 Task: Add an event with the title Quarterly Business Review and Analysis, date '2024/04/21', time 9:40 AM to 11:40 AMand add a description: The team will assess the project's adherence to established processes and methodologies. They will evaluate whether project activities, such as requirements gathering, design, development, testing, and deployment, are following defined procedures and best practices.Select event color  Basil . Add location for the event as: Marrakech, Morocco, logged in from the account softage.4@softage.netand send the event invitation to softage.7@softage.net and softage.8@softage.net. Set a reminder for the event Every weekday(Monday to Friday)
Action: Mouse moved to (68, 87)
Screenshot: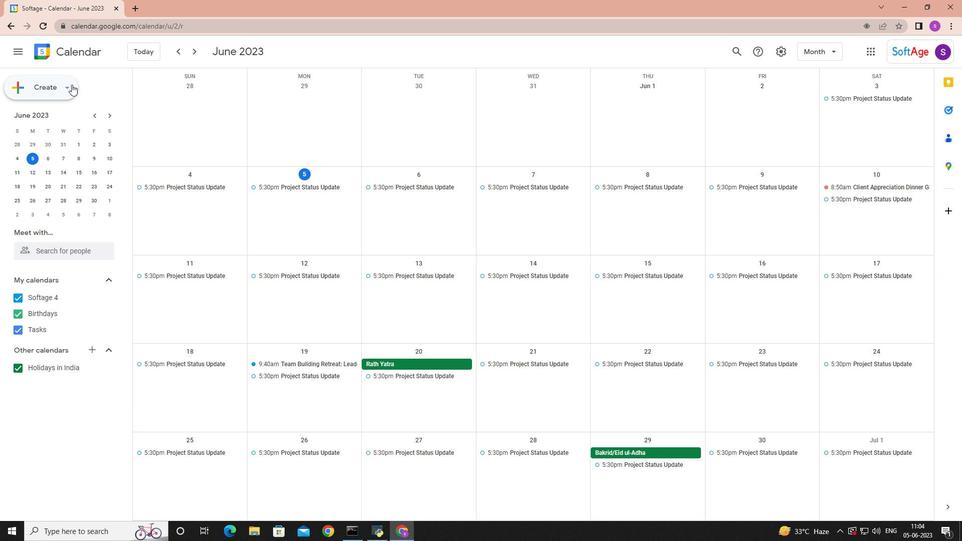 
Action: Mouse pressed left at (68, 87)
Screenshot: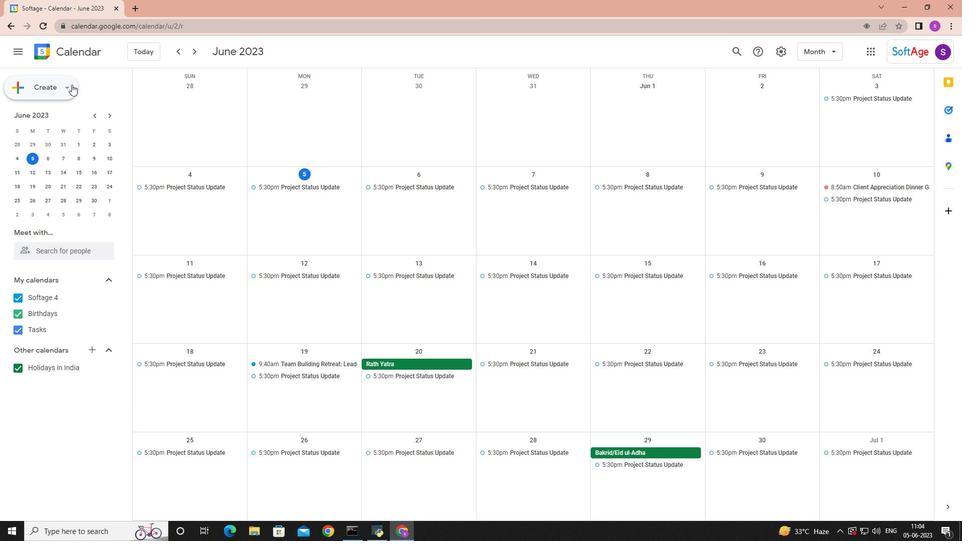 
Action: Mouse moved to (65, 111)
Screenshot: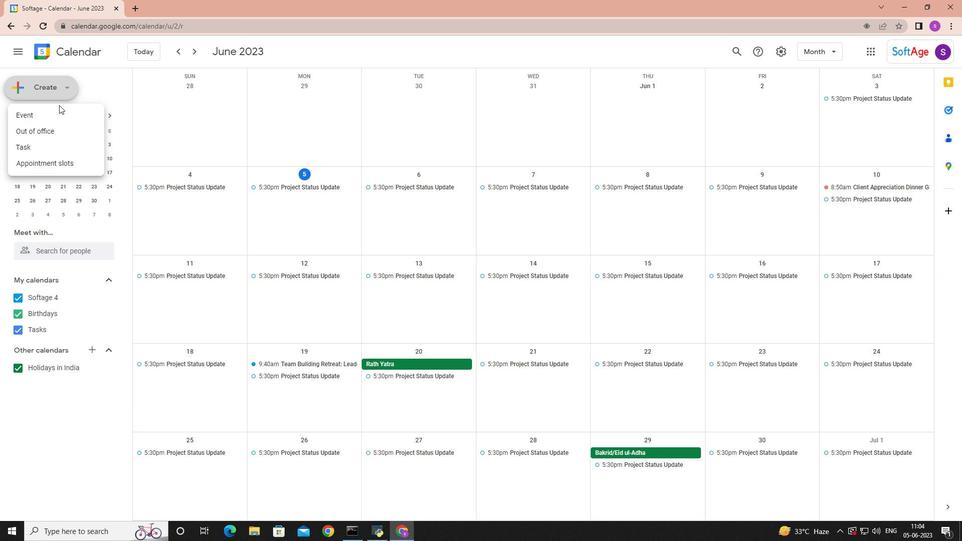 
Action: Mouse pressed left at (65, 111)
Screenshot: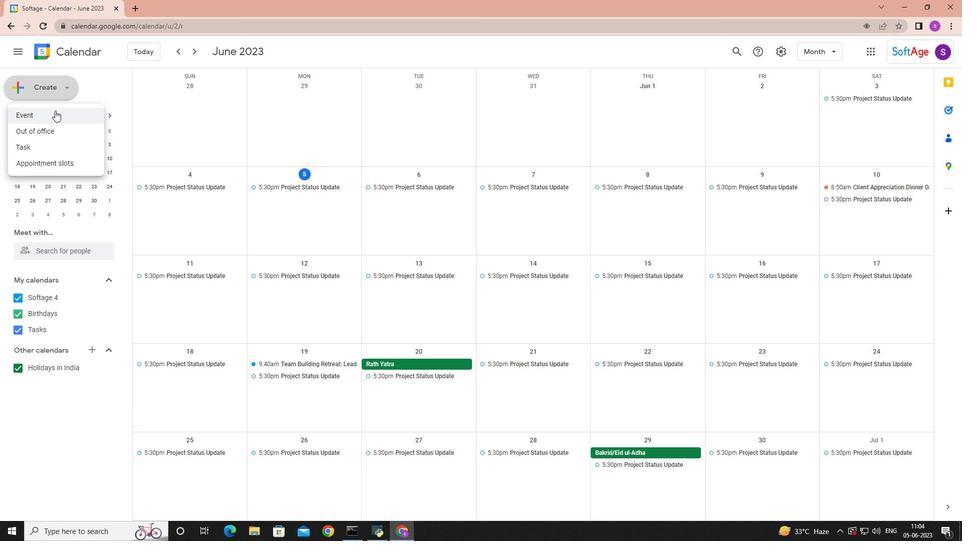 
Action: Mouse moved to (156, 395)
Screenshot: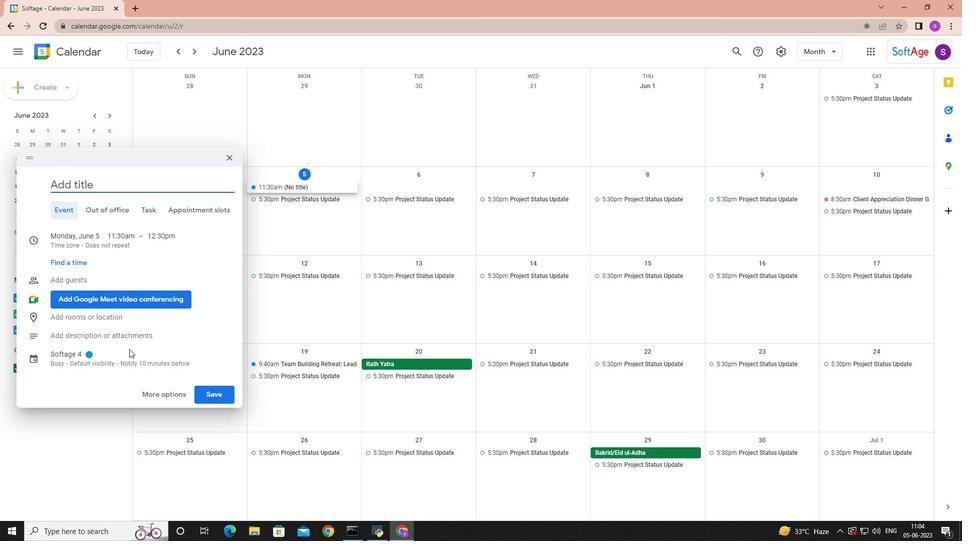 
Action: Mouse pressed left at (156, 395)
Screenshot: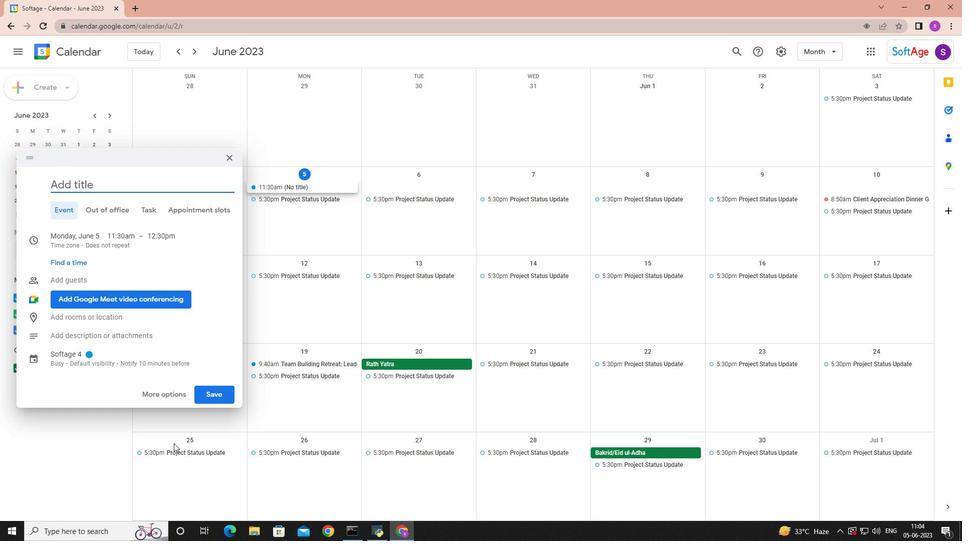 
Action: Mouse moved to (156, 395)
Screenshot: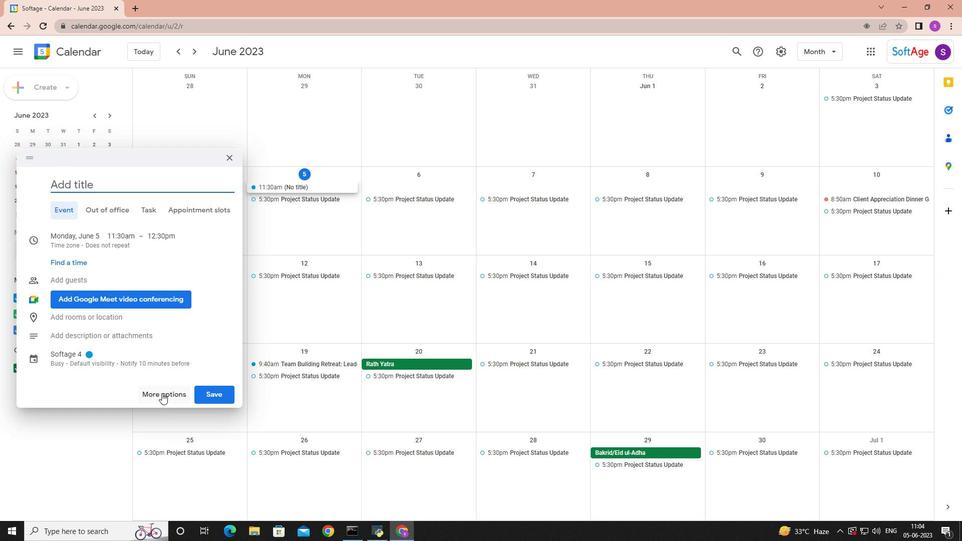 
Action: Key pressed <Key.shift>Quarterly<Key.space><Key.shift>Business<Key.space><Key.shift>Review<Key.space>anf<Key.backspace>d<Key.space><Key.shift>analysis<Key.space>
Screenshot: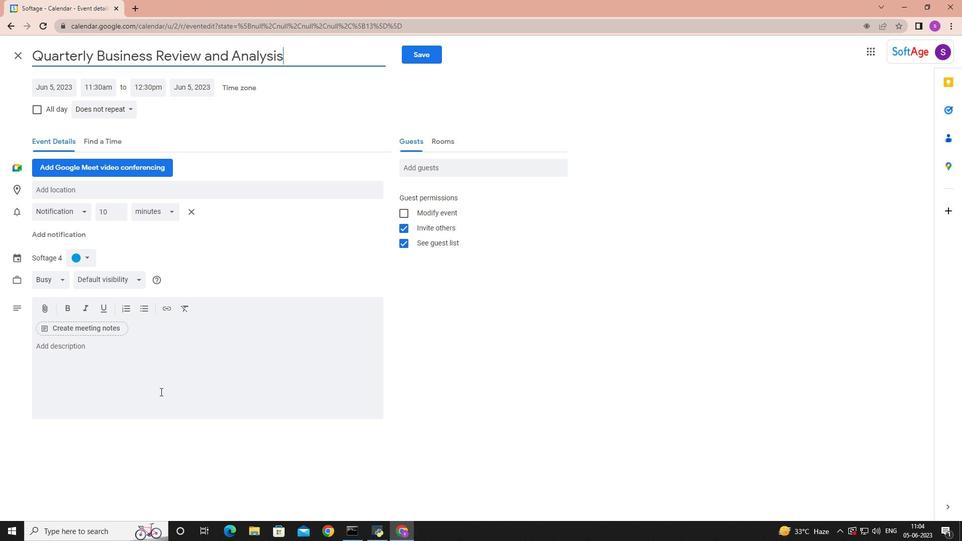
Action: Mouse moved to (59, 84)
Screenshot: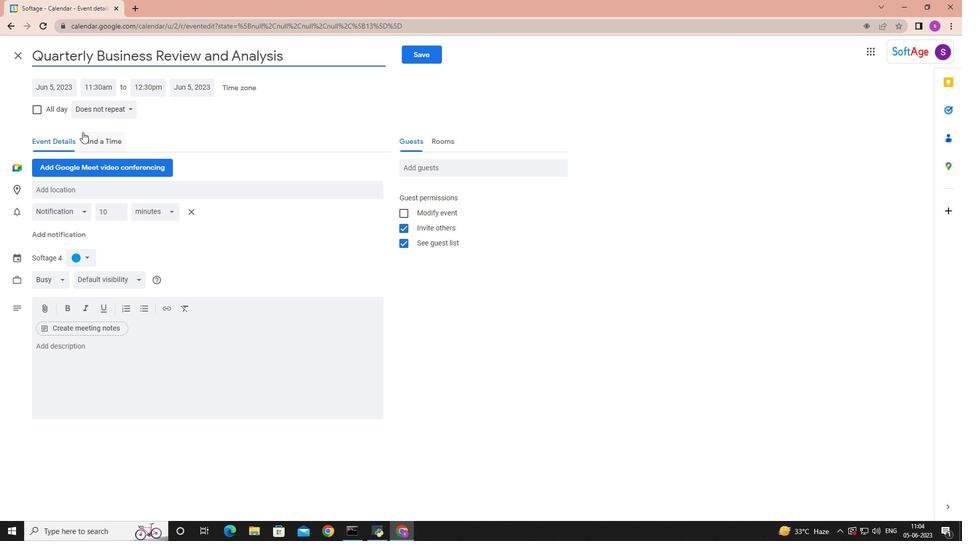 
Action: Mouse pressed left at (59, 84)
Screenshot: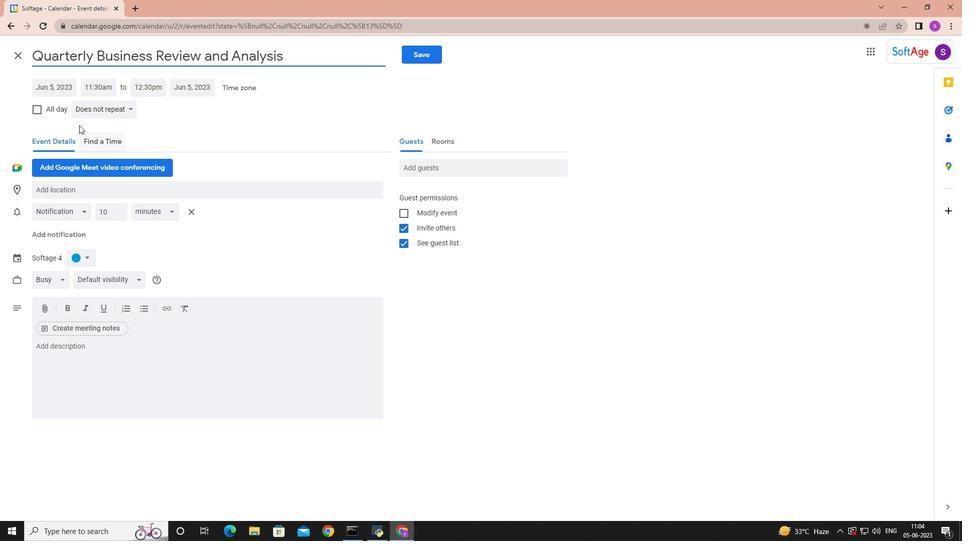 
Action: Mouse moved to (157, 106)
Screenshot: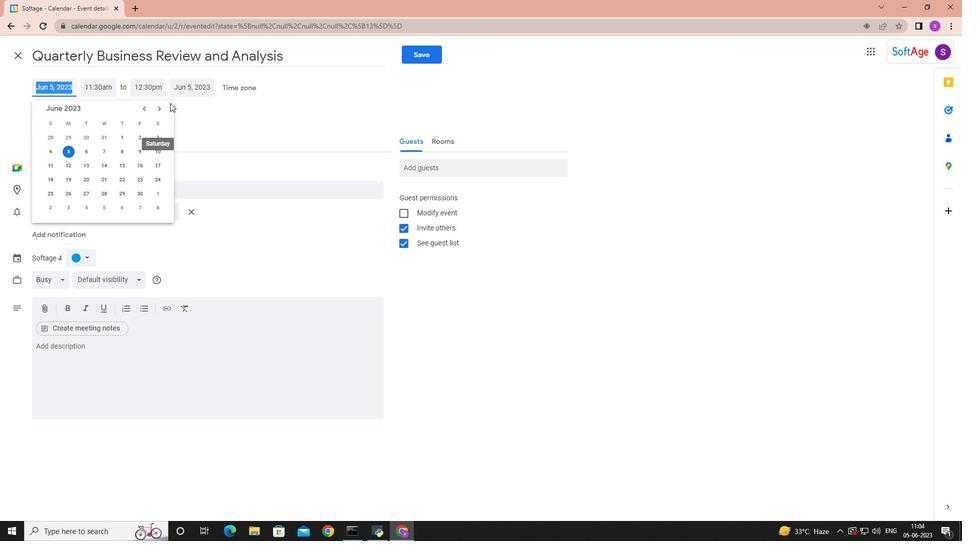 
Action: Mouse pressed left at (157, 106)
Screenshot: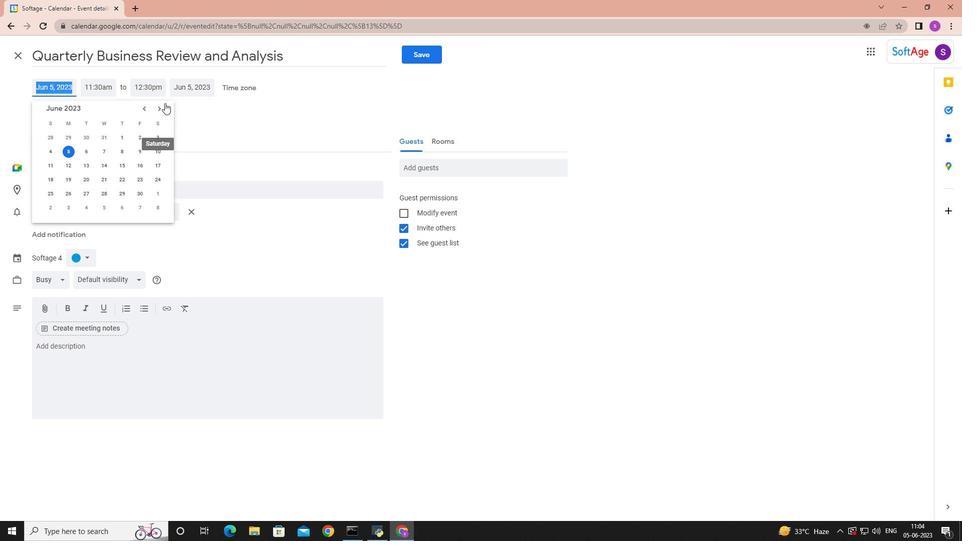 
Action: Mouse moved to (158, 107)
Screenshot: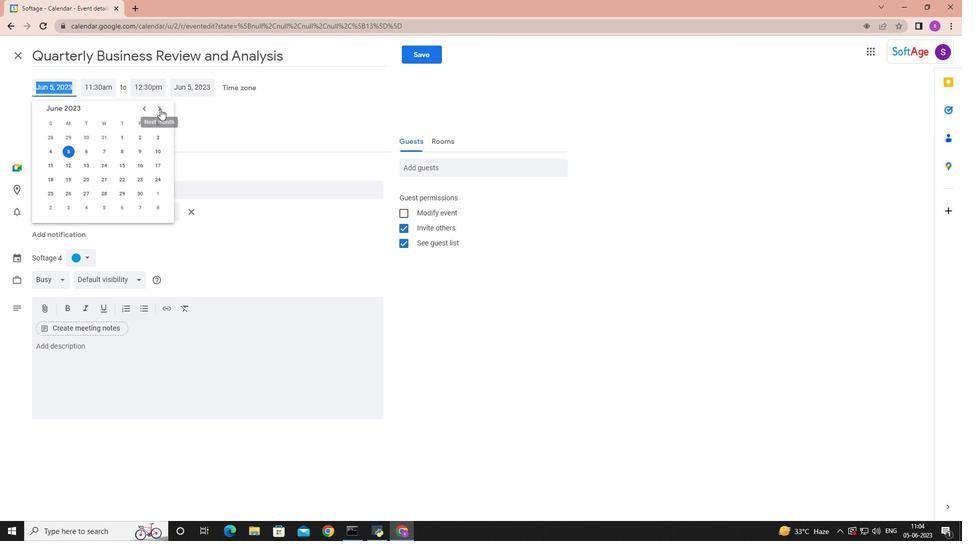 
Action: Mouse pressed left at (158, 107)
Screenshot: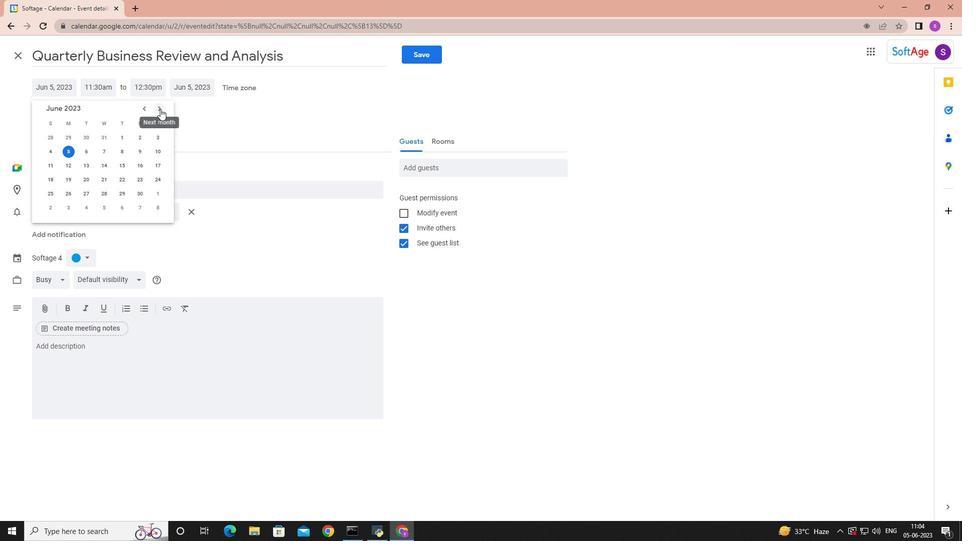 
Action: Mouse moved to (159, 107)
Screenshot: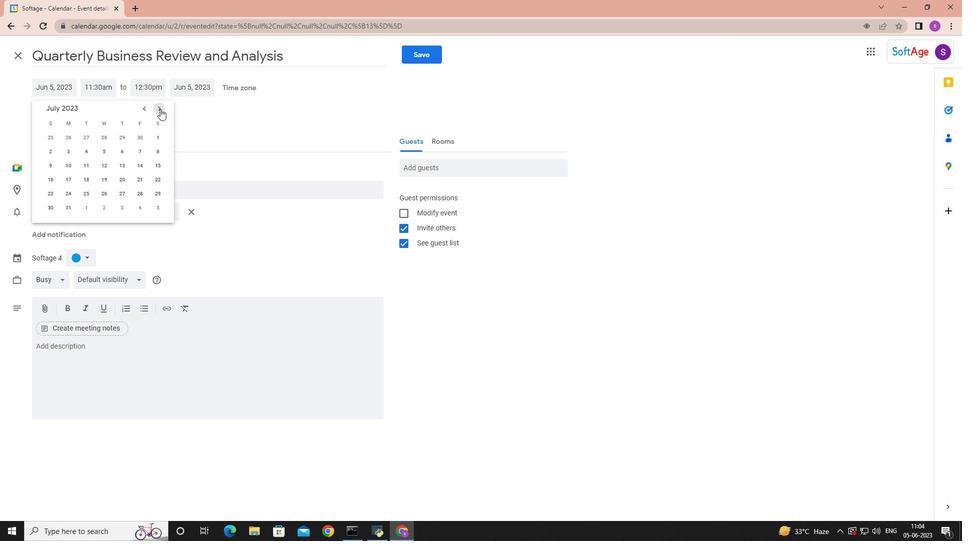 
Action: Mouse pressed left at (159, 107)
Screenshot: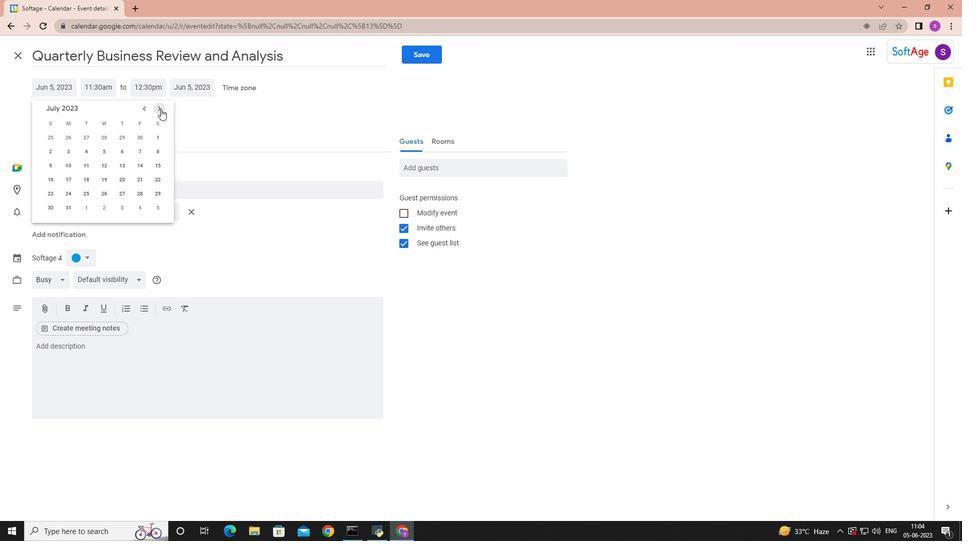 
Action: Mouse pressed left at (159, 107)
Screenshot: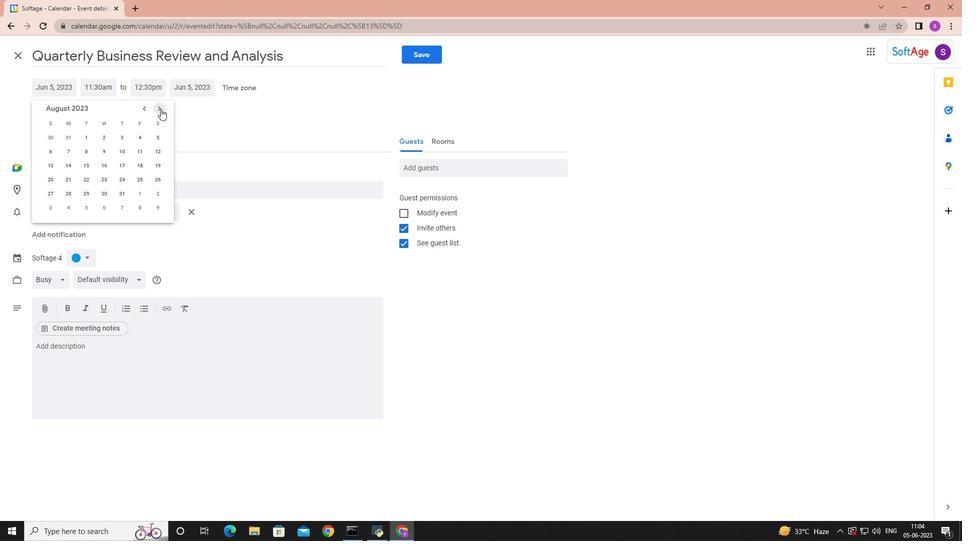 
Action: Mouse pressed left at (159, 107)
Screenshot: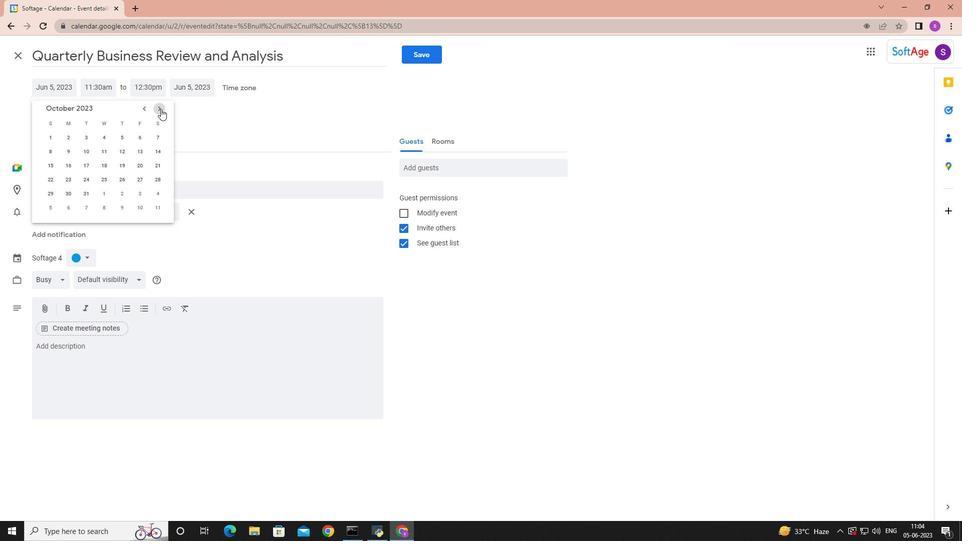 
Action: Mouse pressed left at (159, 107)
Screenshot: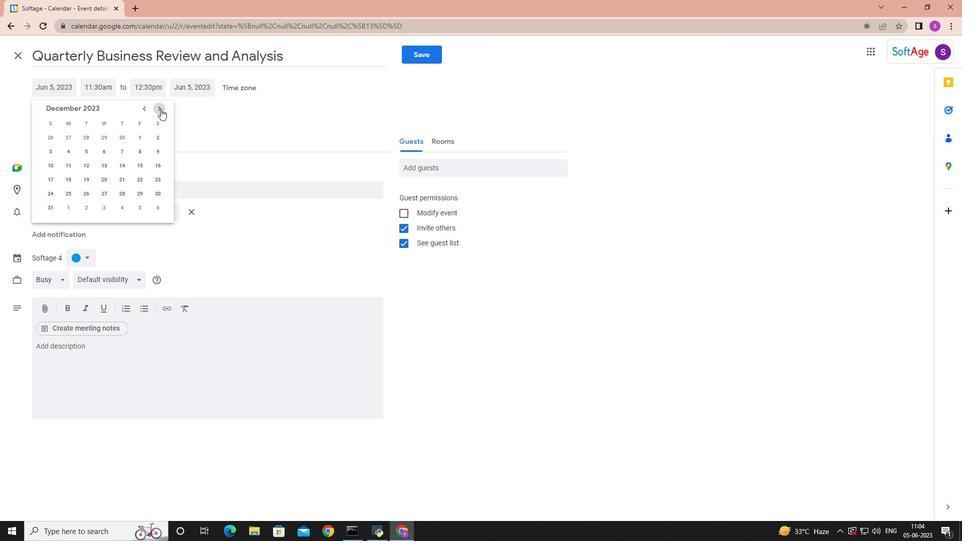 
Action: Mouse pressed left at (159, 107)
Screenshot: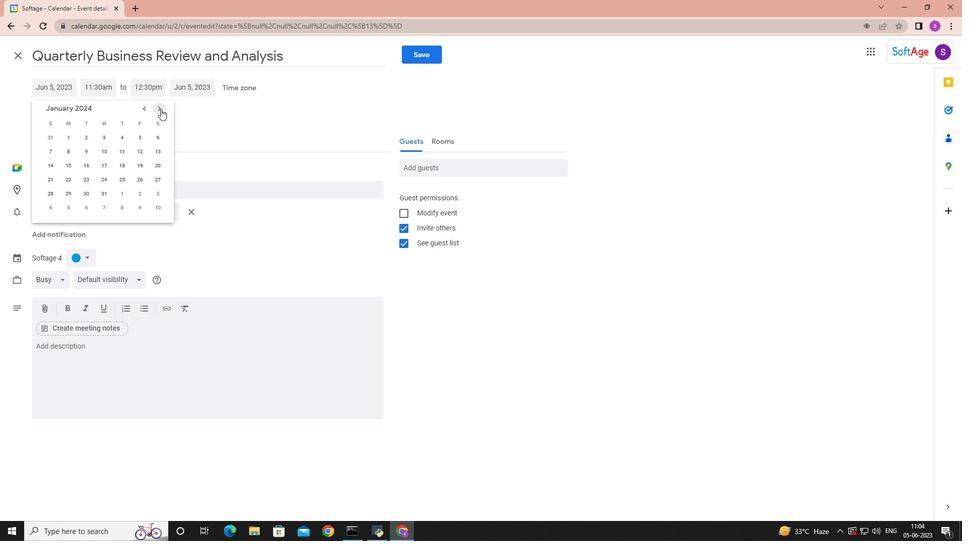 
Action: Mouse pressed left at (159, 107)
Screenshot: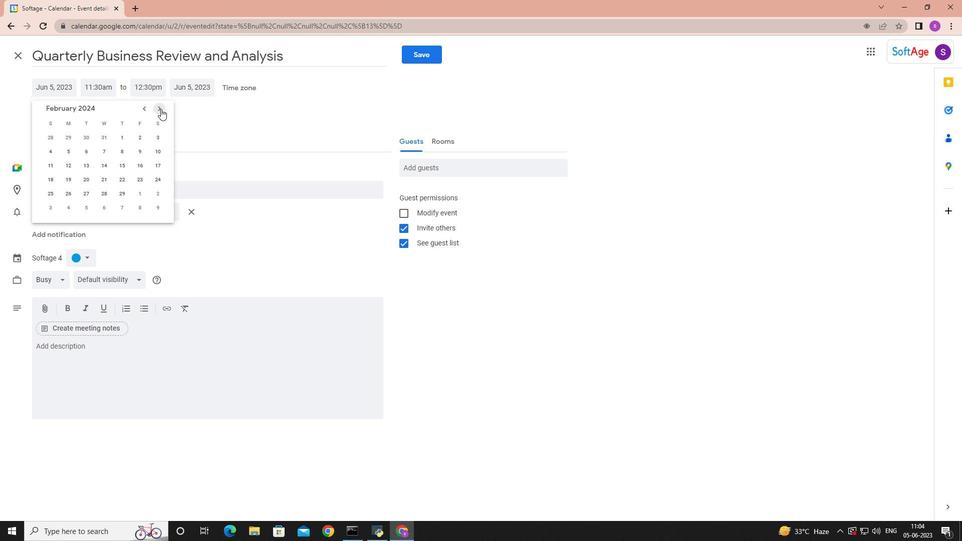
Action: Mouse pressed left at (159, 107)
Screenshot: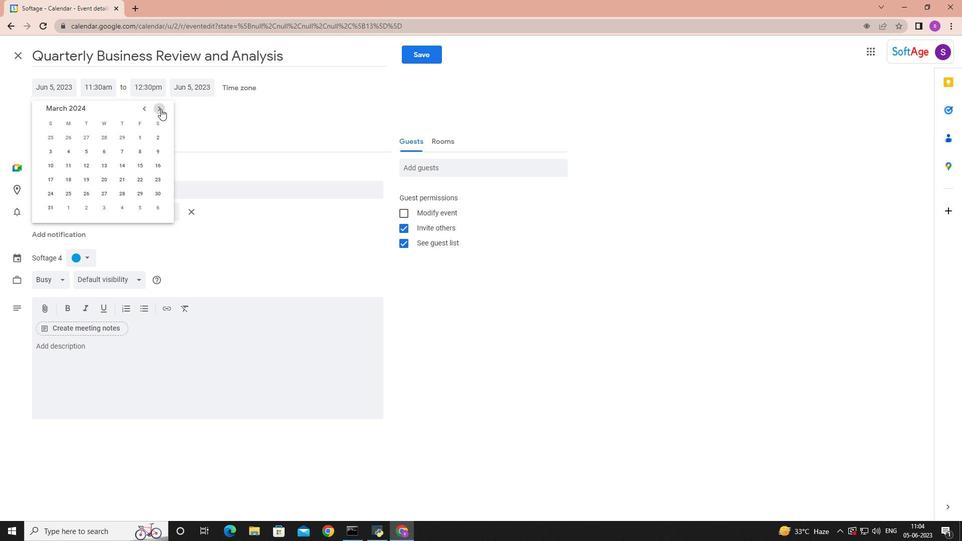 
Action: Mouse pressed left at (159, 107)
Screenshot: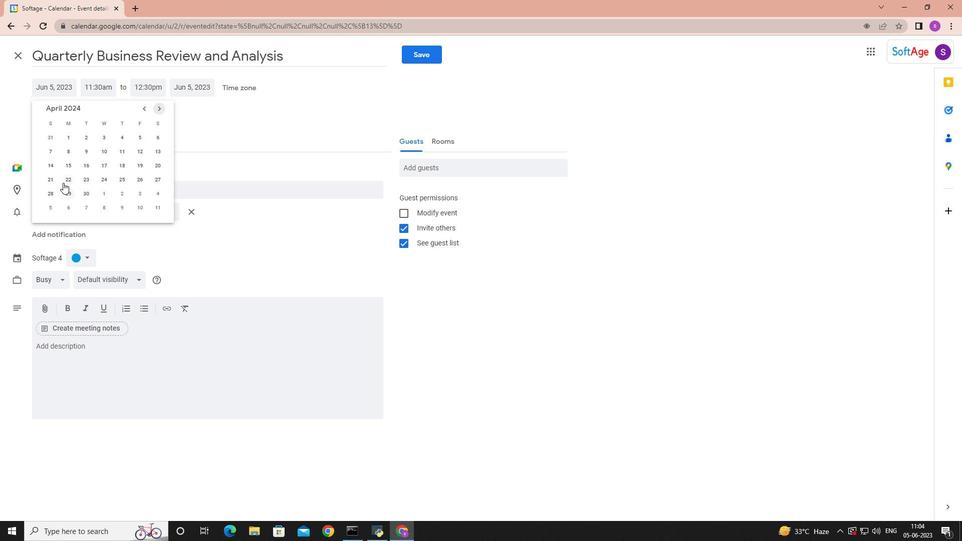 
Action: Mouse moved to (50, 180)
Screenshot: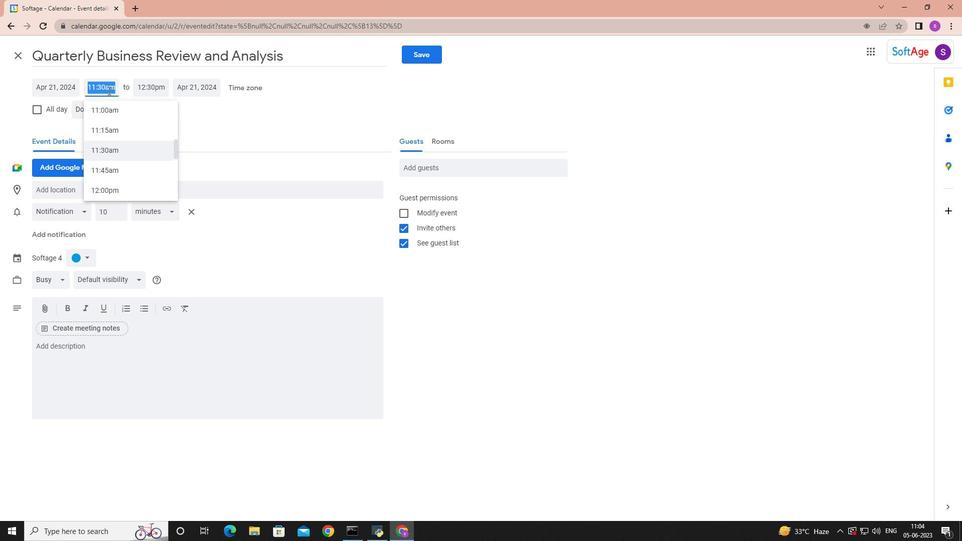 
Action: Mouse pressed left at (50, 180)
Screenshot: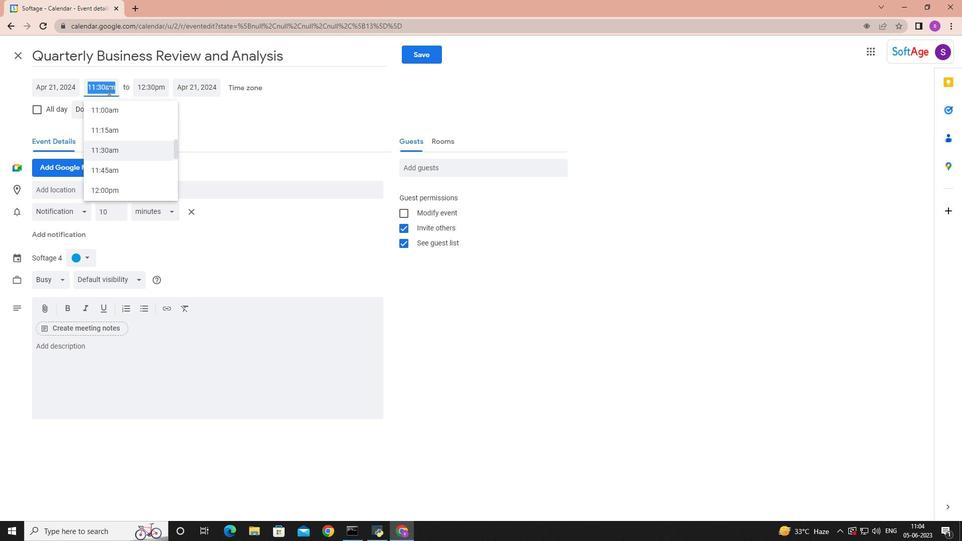 
Action: Mouse moved to (106, 86)
Screenshot: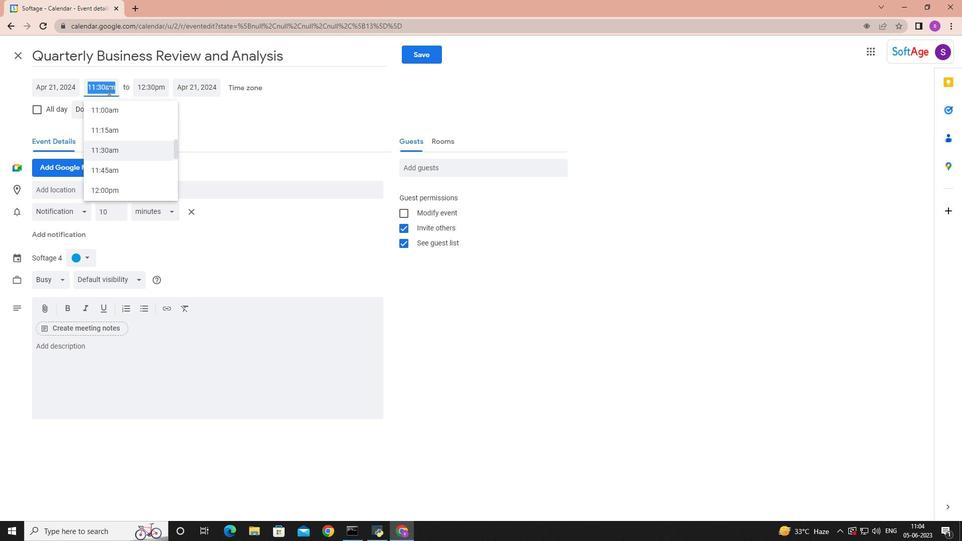 
Action: Mouse pressed left at (106, 86)
Screenshot: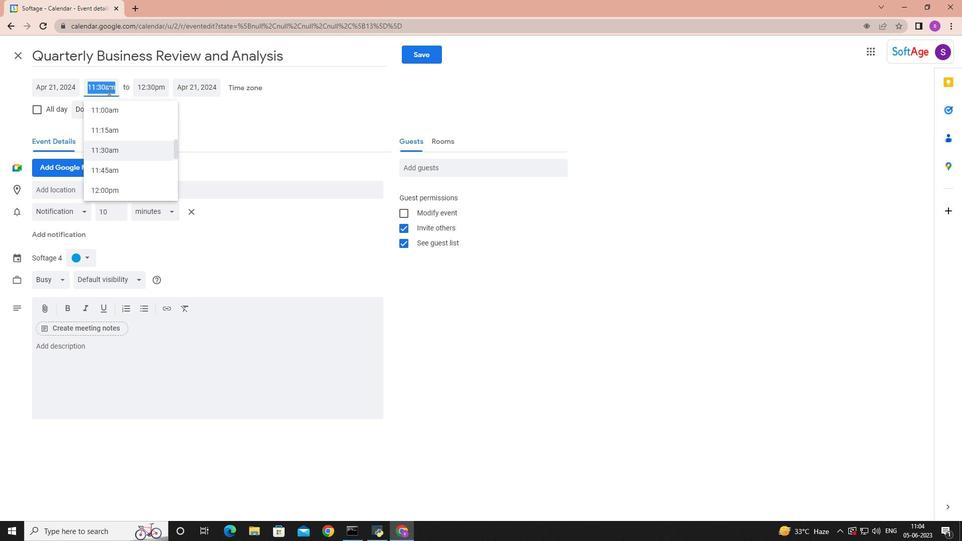 
Action: Mouse moved to (112, 116)
Screenshot: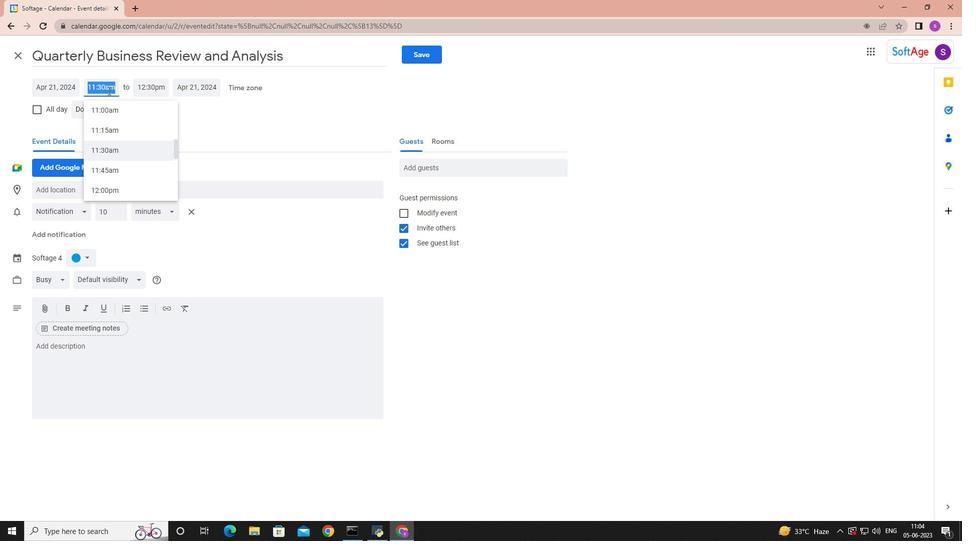 
Action: Key pressed 9<Key.shift>:40<Key.space><Key.shift>AM<Key.enter>
Screenshot: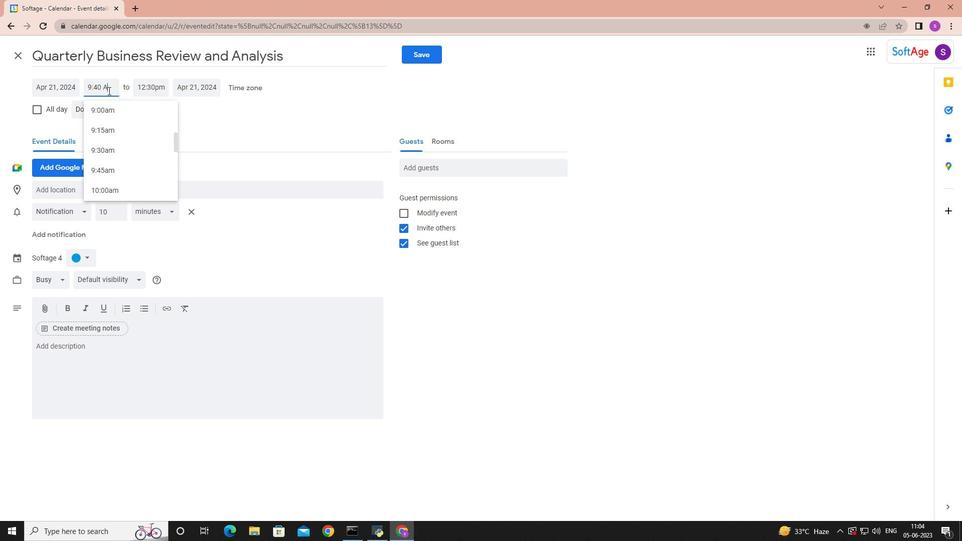 
Action: Mouse moved to (147, 87)
Screenshot: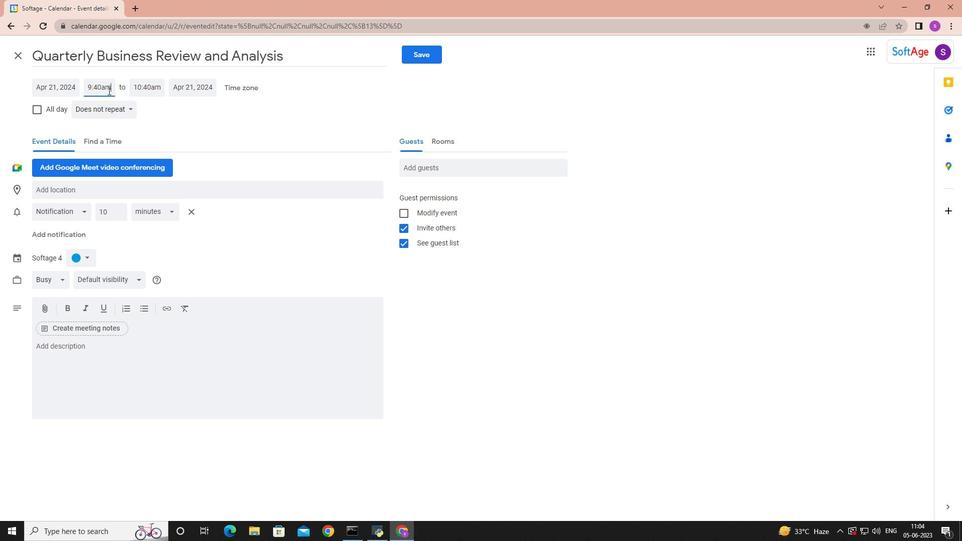 
Action: Mouse pressed left at (147, 87)
Screenshot: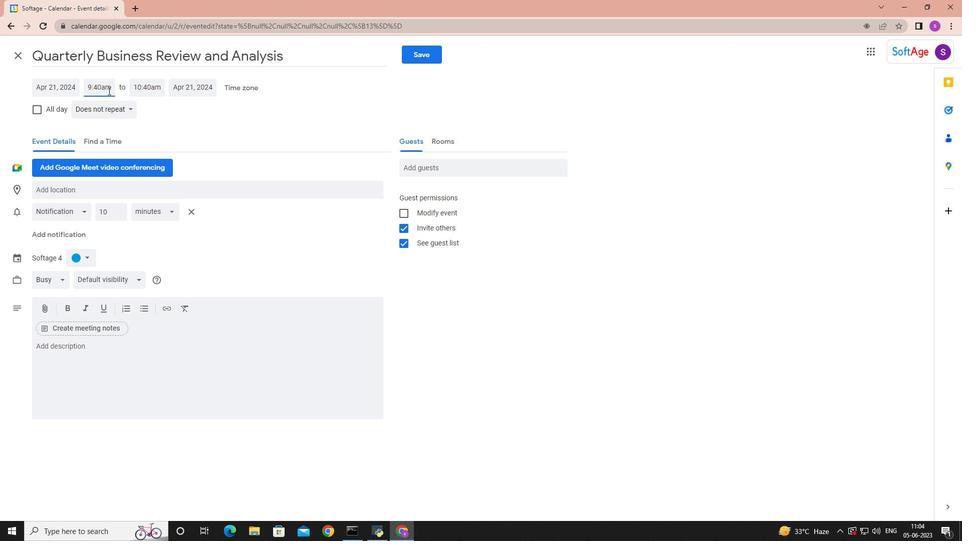 
Action: Mouse moved to (176, 190)
Screenshot: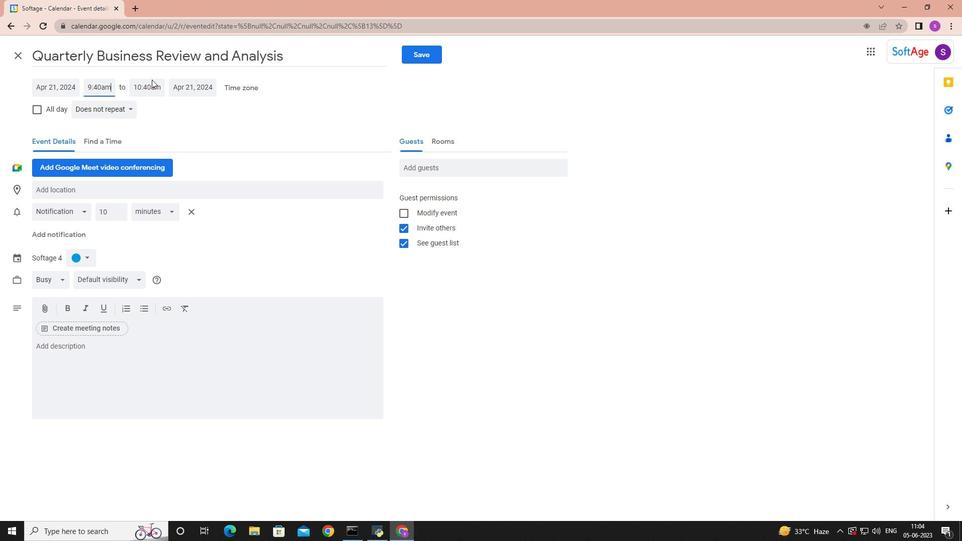 
Action: Mouse pressed left at (176, 190)
Screenshot: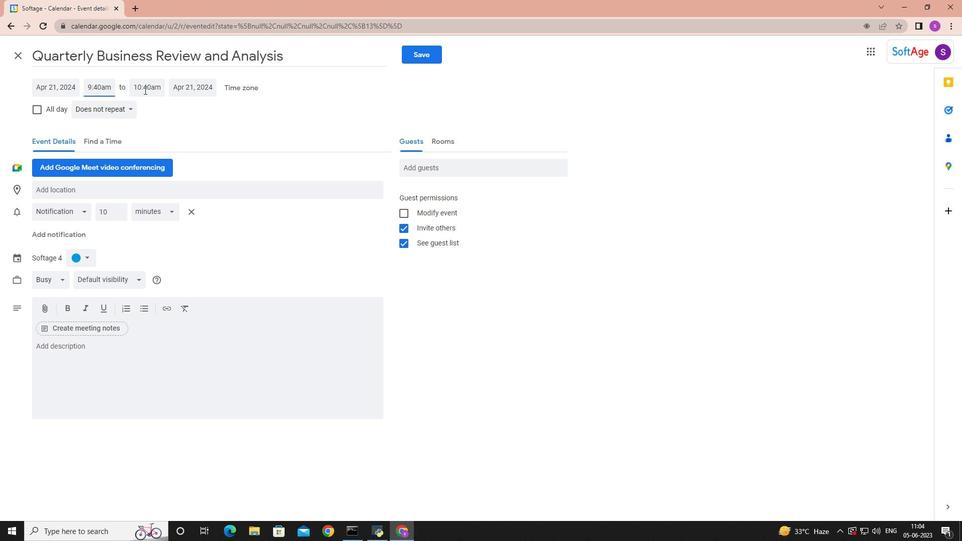 
Action: Mouse moved to (138, 363)
Screenshot: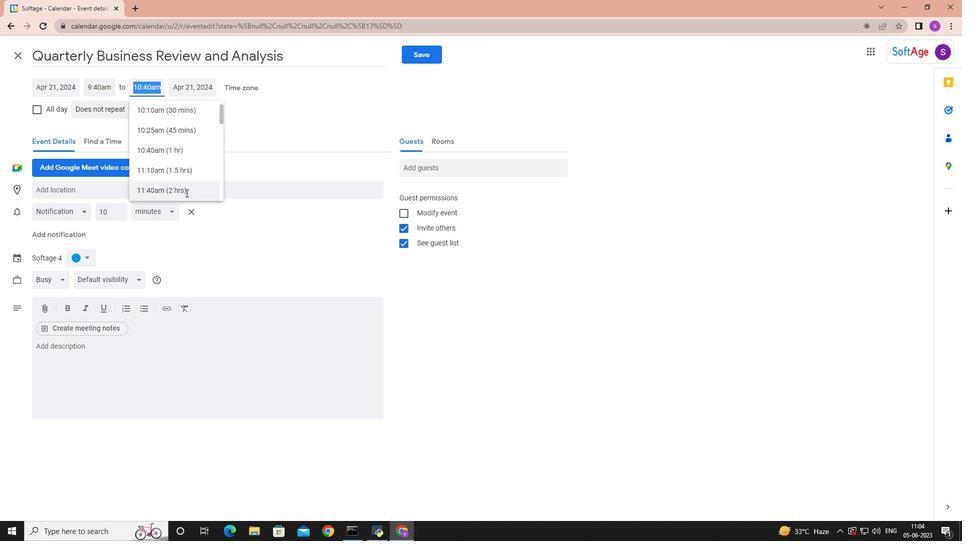 
Action: Mouse pressed left at (138, 363)
Screenshot: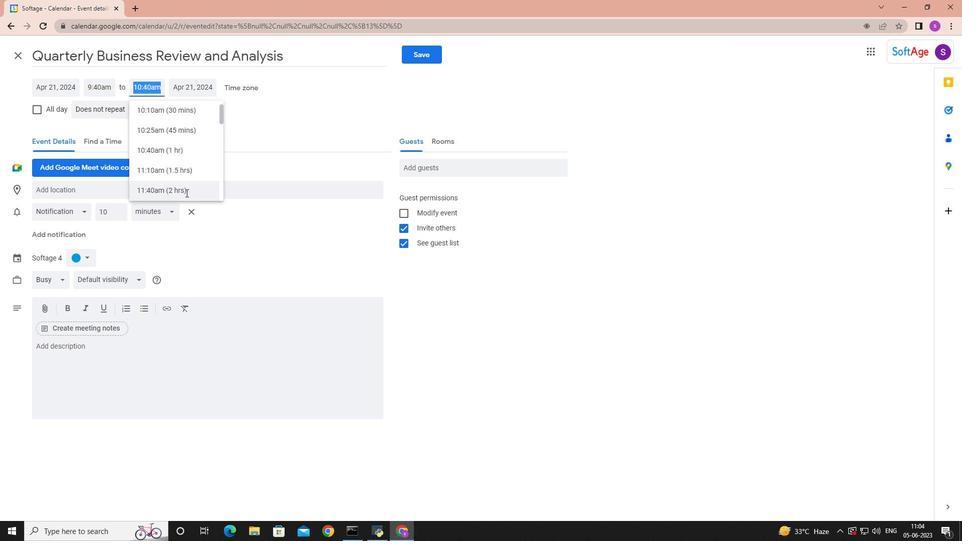 
Action: Key pressed <Key.shift>The<Key.space>team<Key.space>will<Key.space>assess<Key.space>the<Key.space>project<Key.space>adherence<Key.space>to<Key.space>established<Key.space>processes<Key.space>and<Key.space>methodologies.<Key.space><Key.shift>They<Key.space>will<Key.space>evalute<Key.space>whether<Key.space>project<Key.space>act<Key.backspace><Key.backspace>tivities<Key.space><Key.backspace><Key.backspace><Key.backspace><Key.backspace><Key.backspace><Key.backspace><Key.backspace>
Screenshot: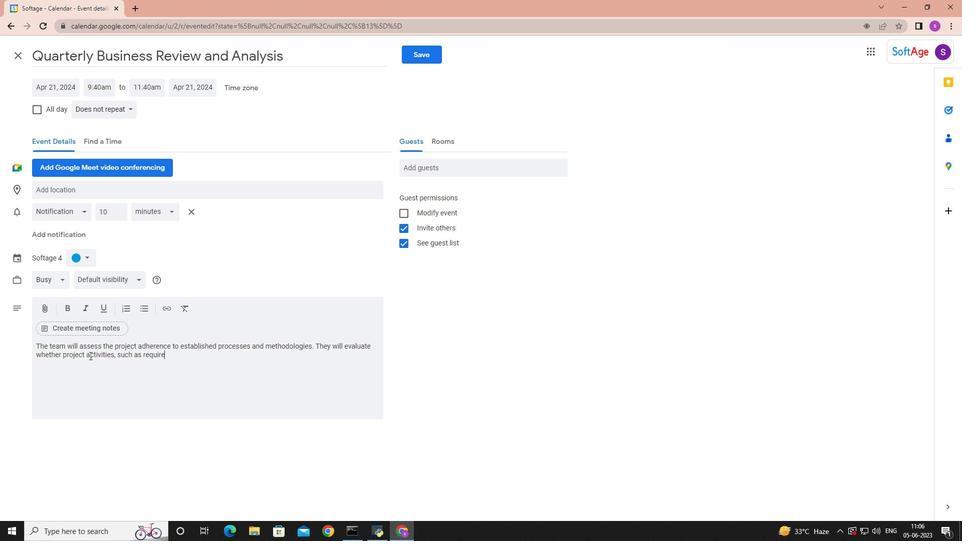 
Action: Mouse moved to (68, 86)
Screenshot: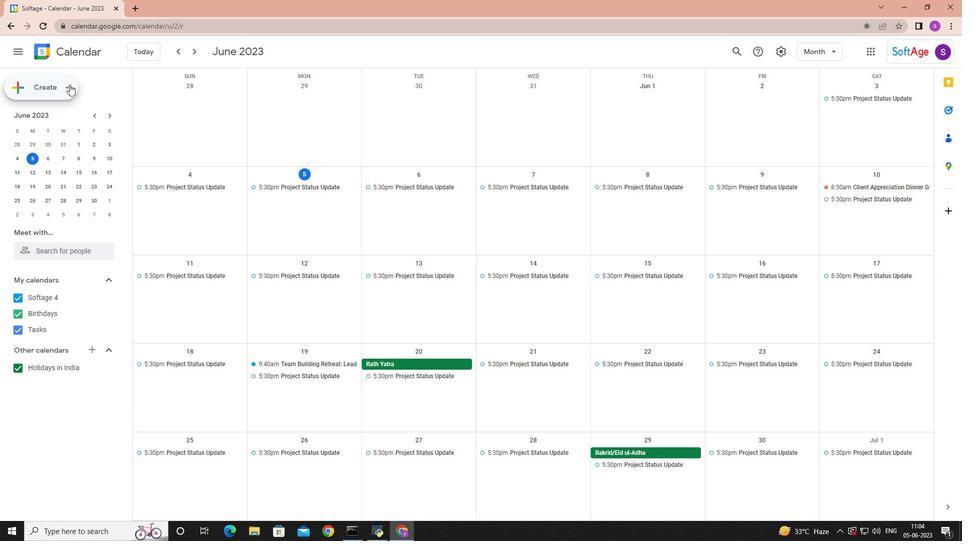 
Action: Mouse pressed left at (68, 86)
Screenshot: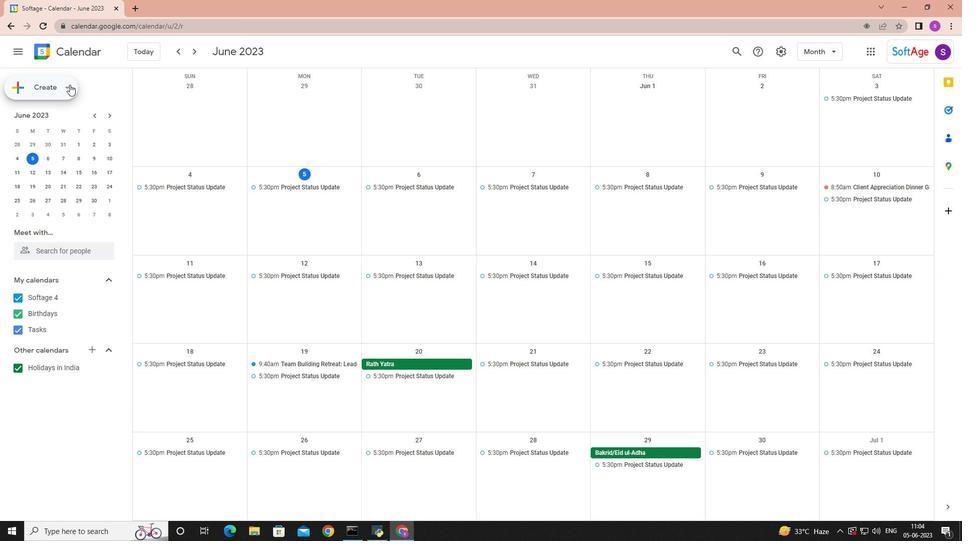 
Action: Mouse moved to (54, 111)
Screenshot: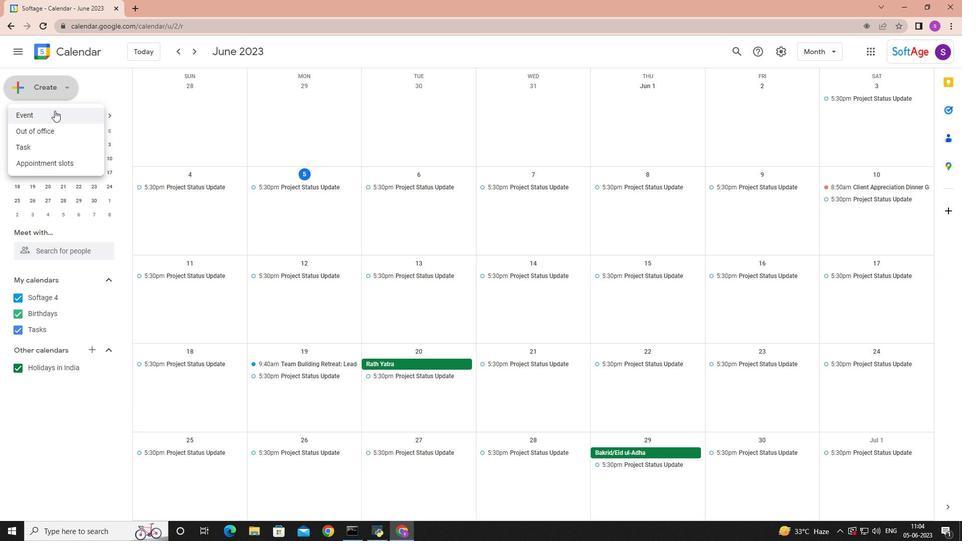 
Action: Mouse pressed left at (54, 111)
Screenshot: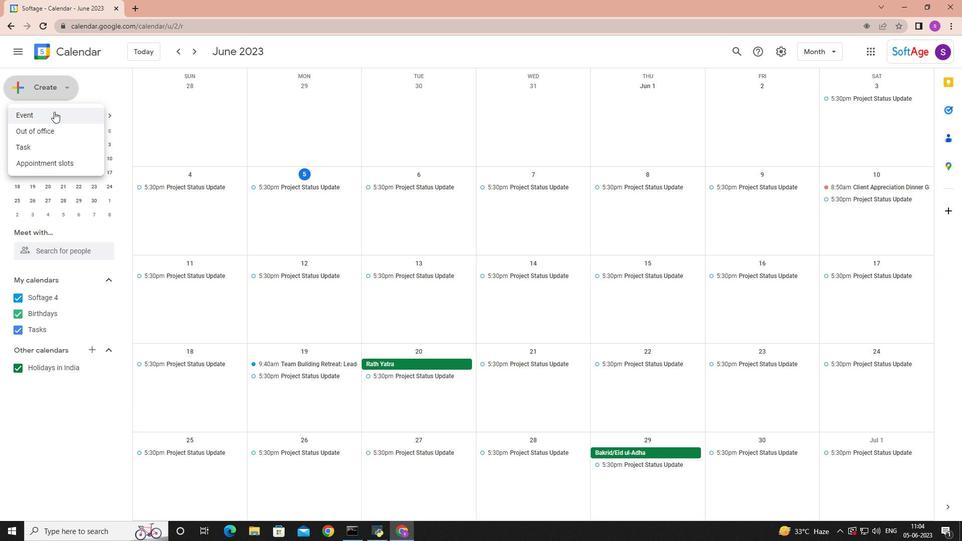
Action: Mouse moved to (161, 393)
Screenshot: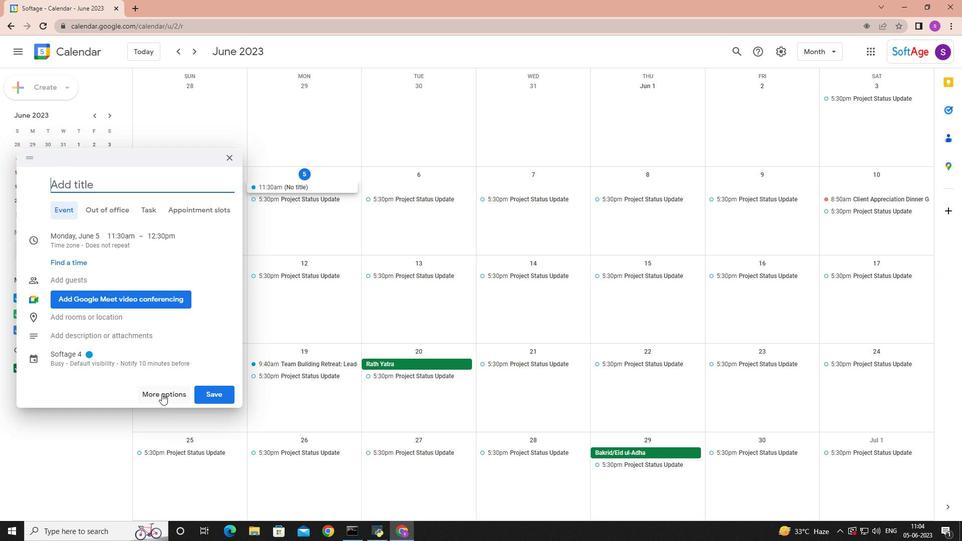 
Action: Mouse pressed left at (161, 393)
Screenshot: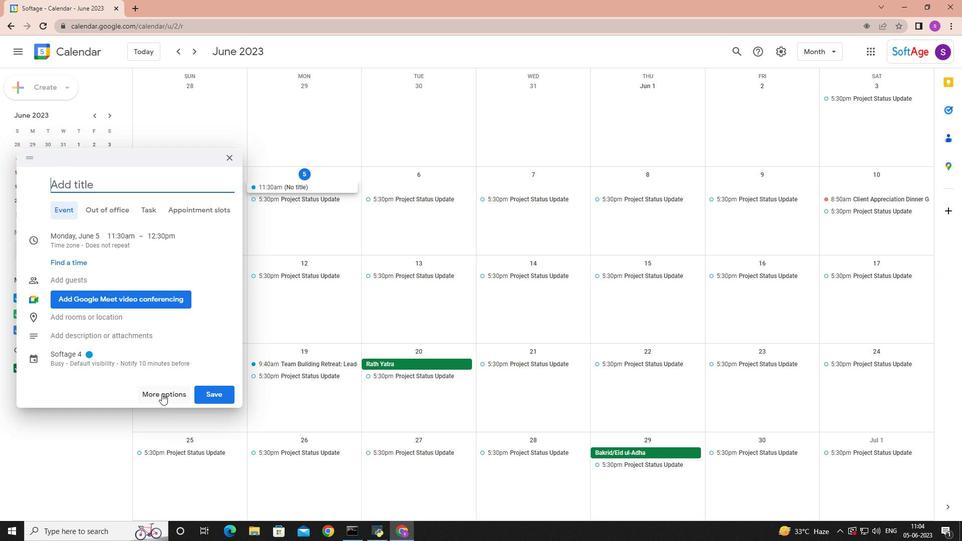 
Action: Mouse moved to (160, 392)
Screenshot: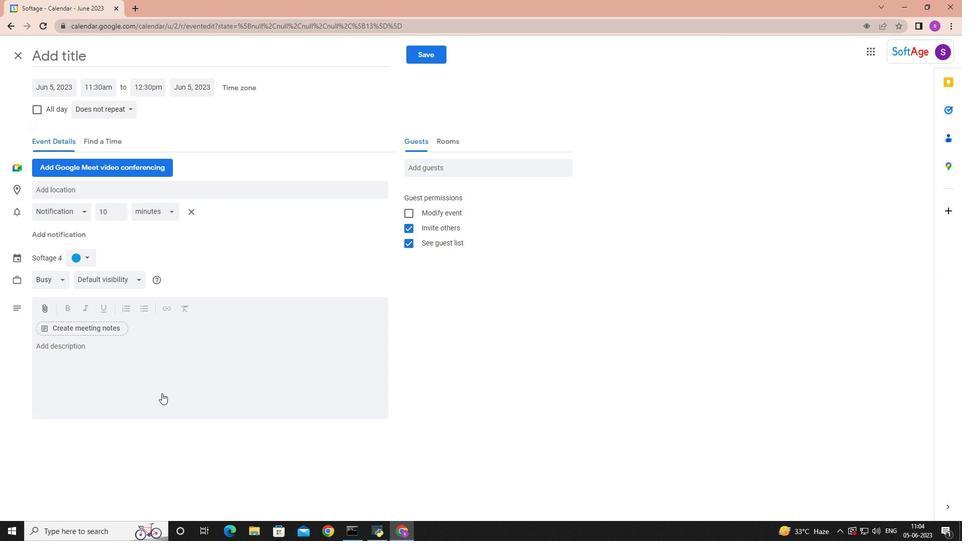 
Action: Key pressed <Key.shift>Quarterly<Key.space><Key.shift>Business<Key.space><Key.shift>Review<Key.space>and<Key.space><Key.shift>Analysis
Screenshot: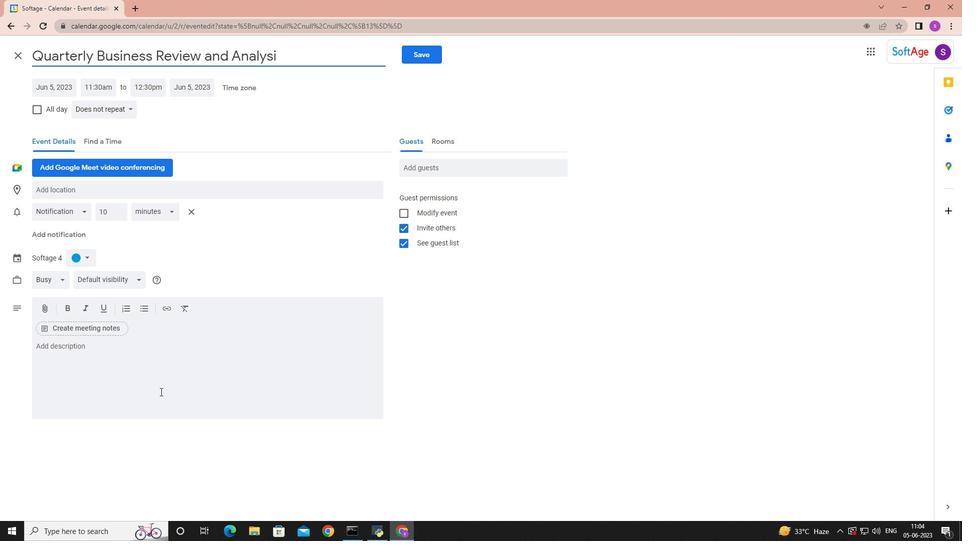 
Action: Mouse moved to (56, 88)
Screenshot: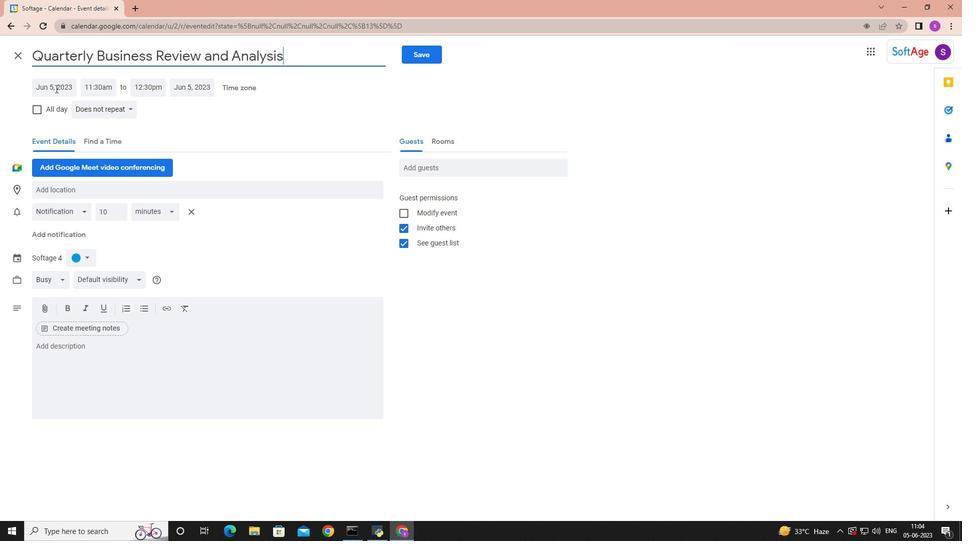 
Action: Mouse pressed left at (56, 88)
Screenshot: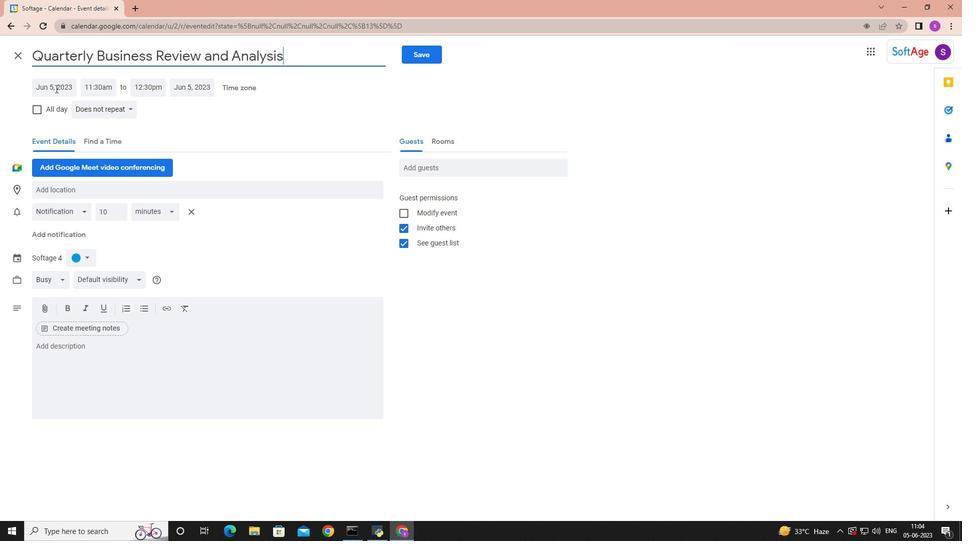 
Action: Mouse moved to (160, 109)
Screenshot: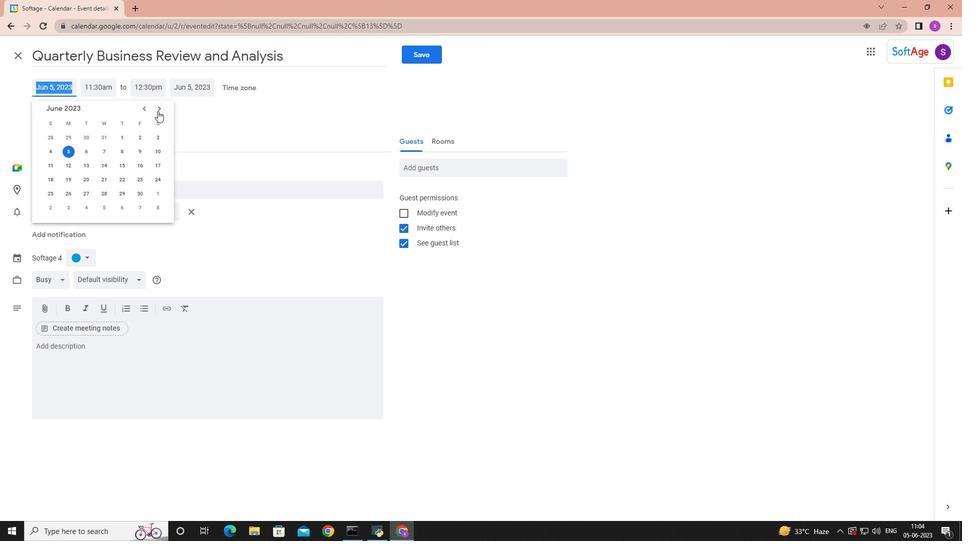
Action: Mouse pressed left at (160, 109)
Screenshot: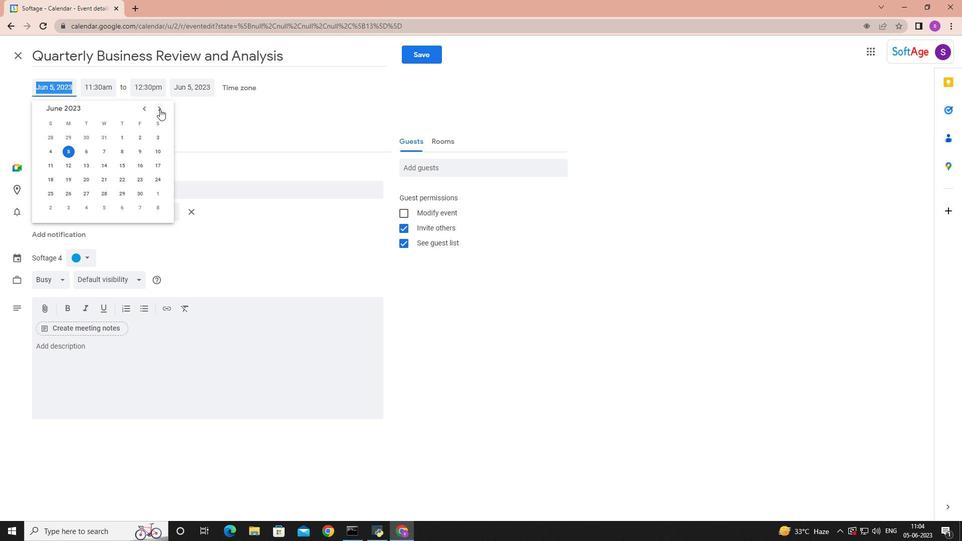 
Action: Mouse pressed left at (160, 109)
Screenshot: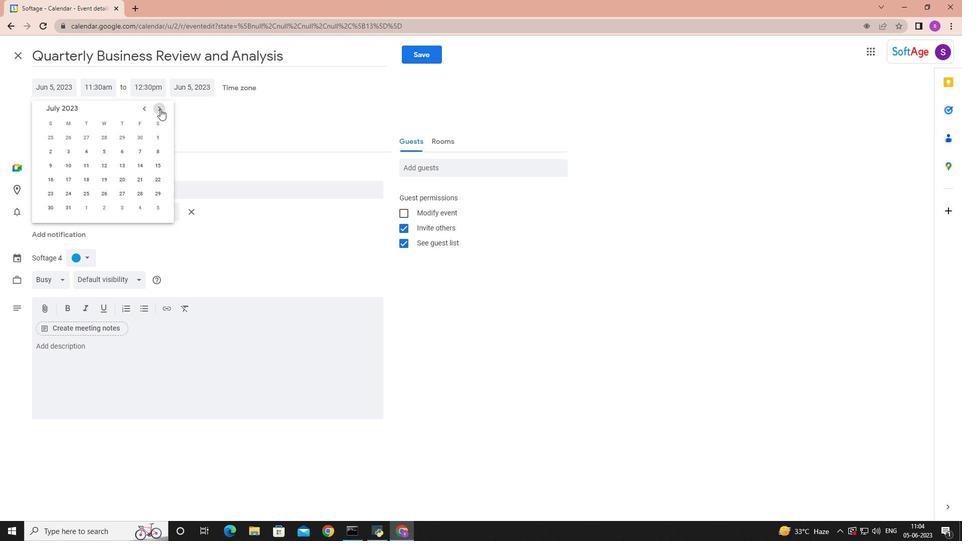 
Action: Mouse moved to (160, 109)
Screenshot: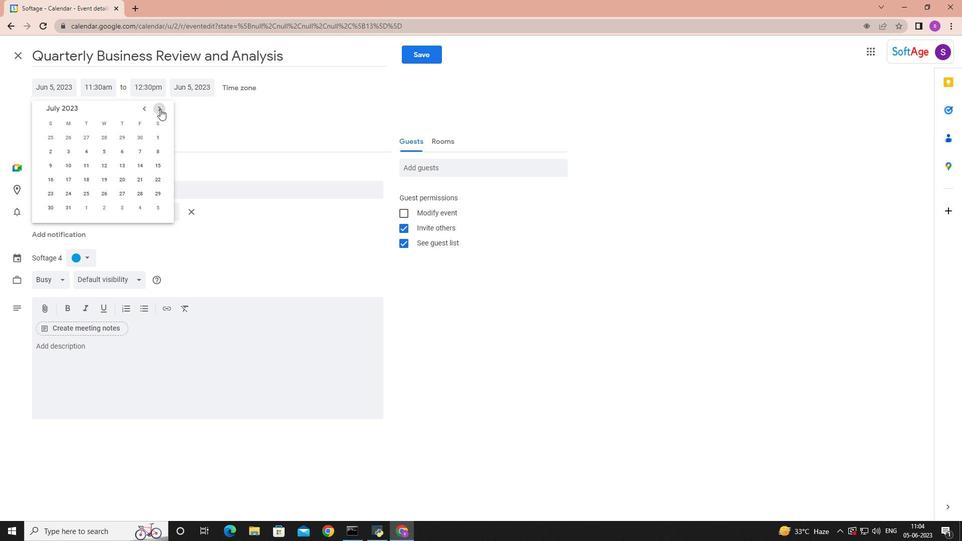 
Action: Mouse pressed left at (160, 109)
Screenshot: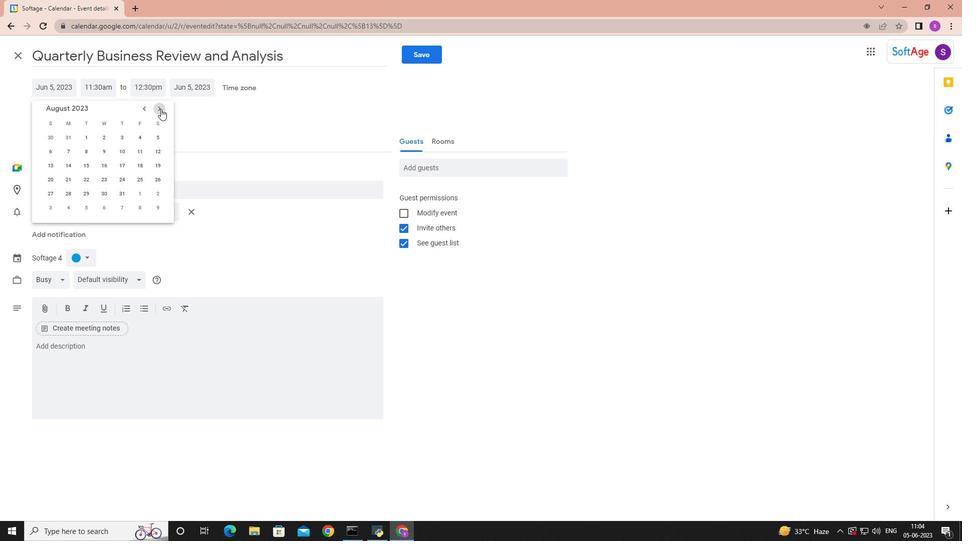 
Action: Mouse pressed left at (160, 109)
Screenshot: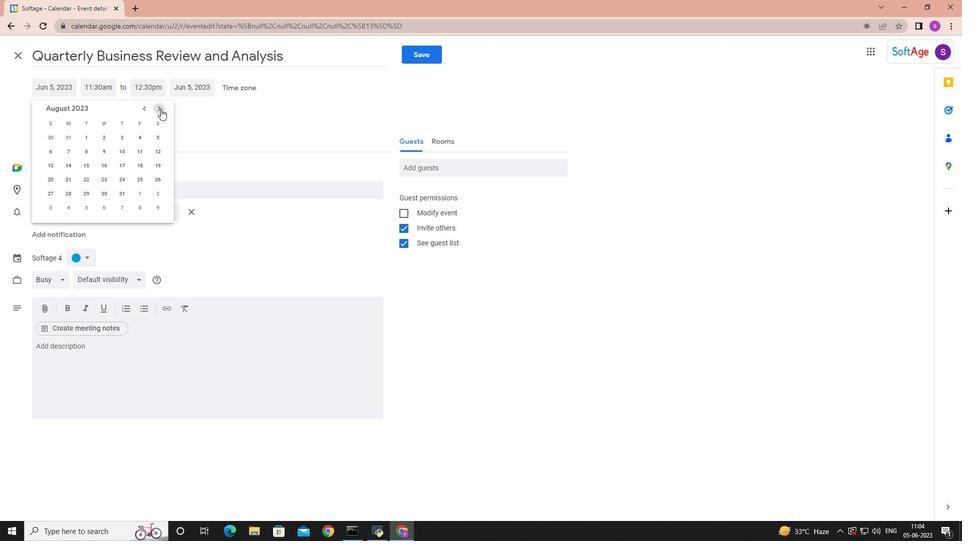 
Action: Mouse pressed left at (160, 109)
Screenshot: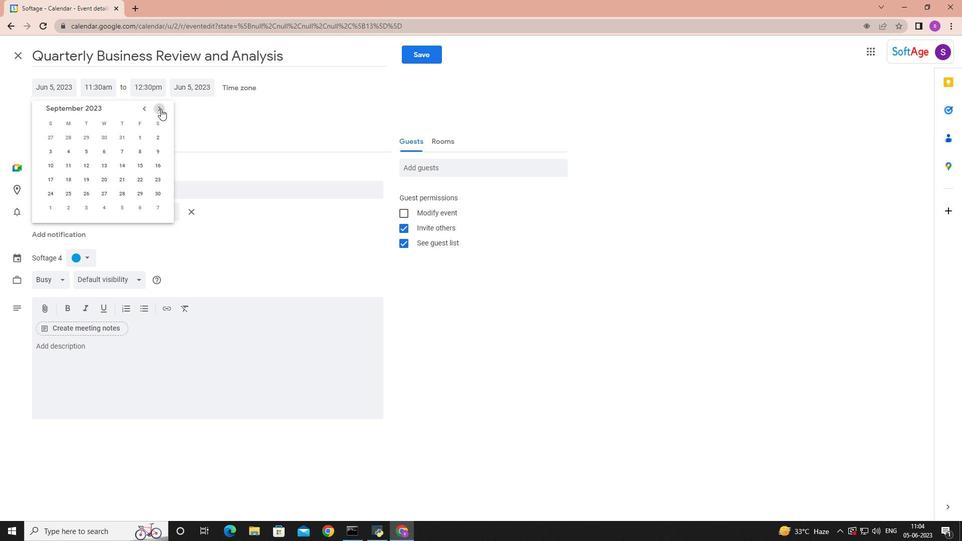 
Action: Mouse pressed left at (160, 109)
Screenshot: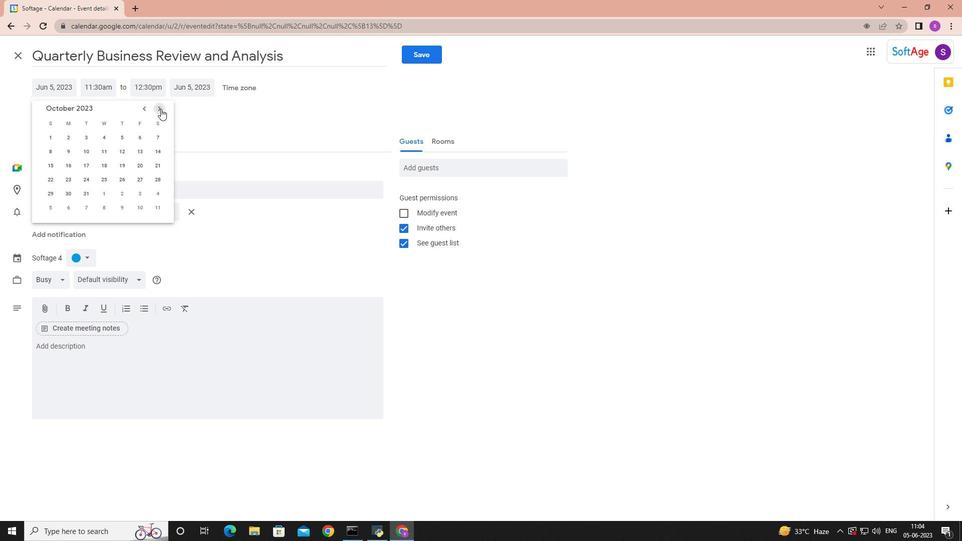 
Action: Mouse pressed left at (160, 109)
Screenshot: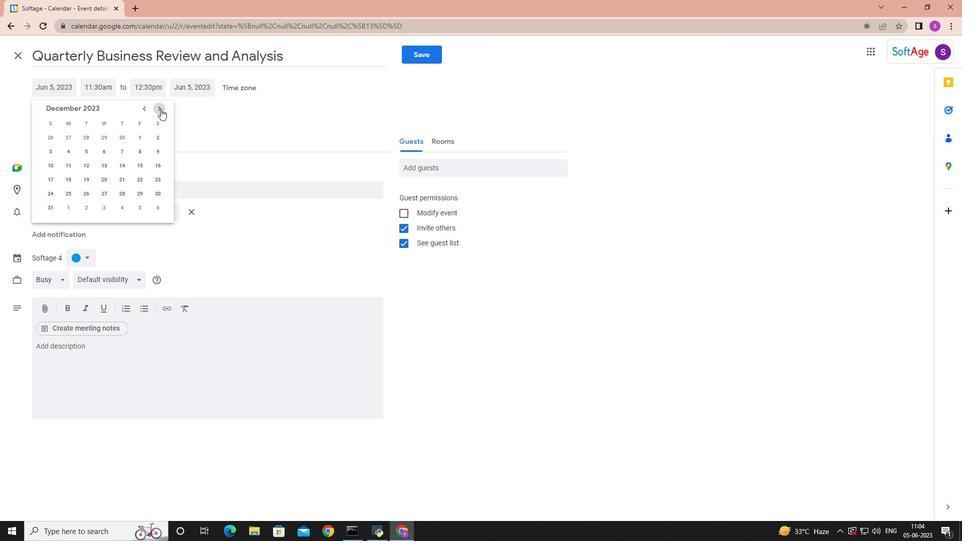 
Action: Mouse pressed left at (160, 109)
Screenshot: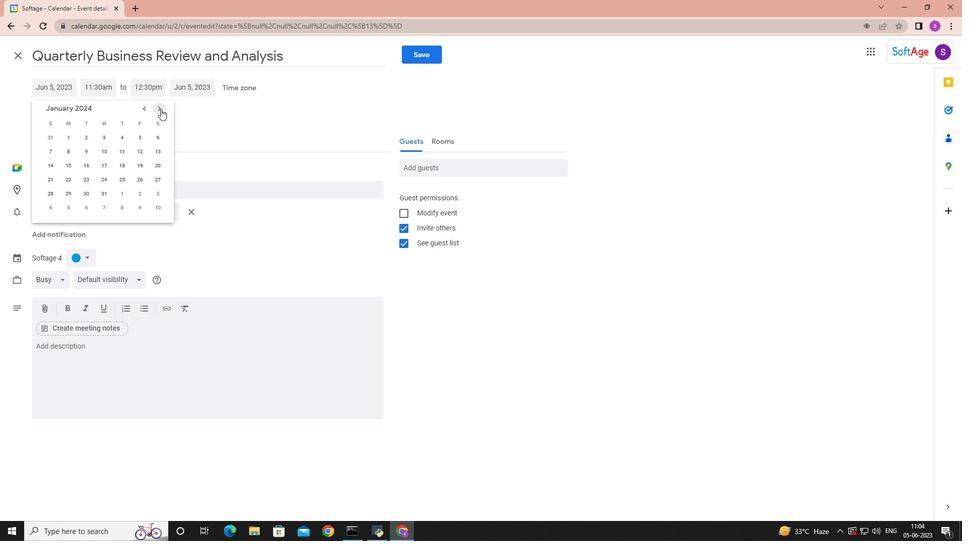 
Action: Mouse pressed left at (160, 109)
Screenshot: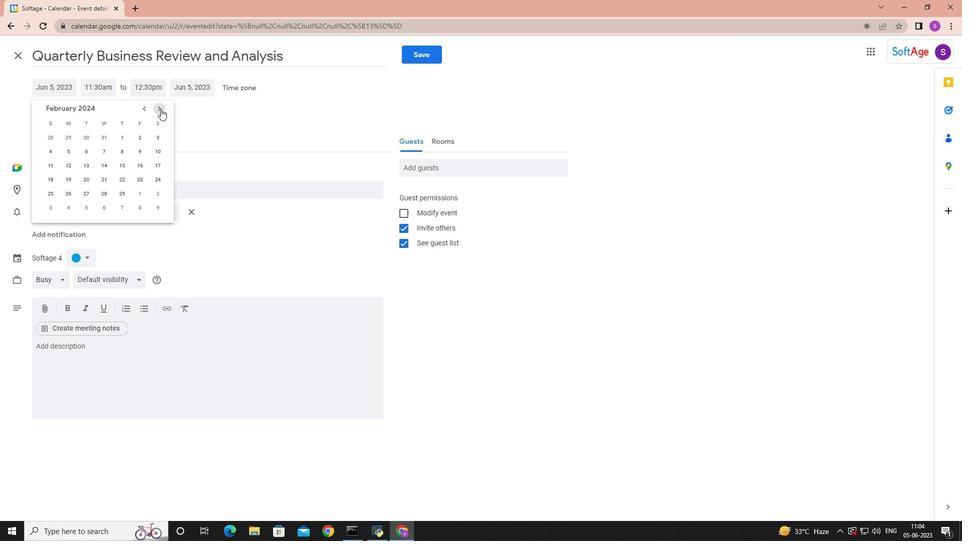 
Action: Mouse pressed left at (160, 109)
Screenshot: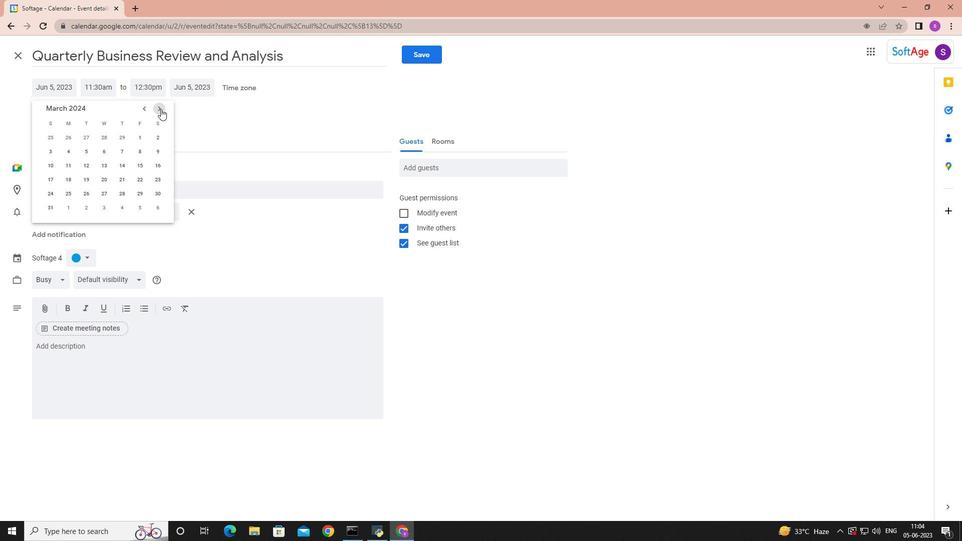 
Action: Mouse moved to (51, 179)
Screenshot: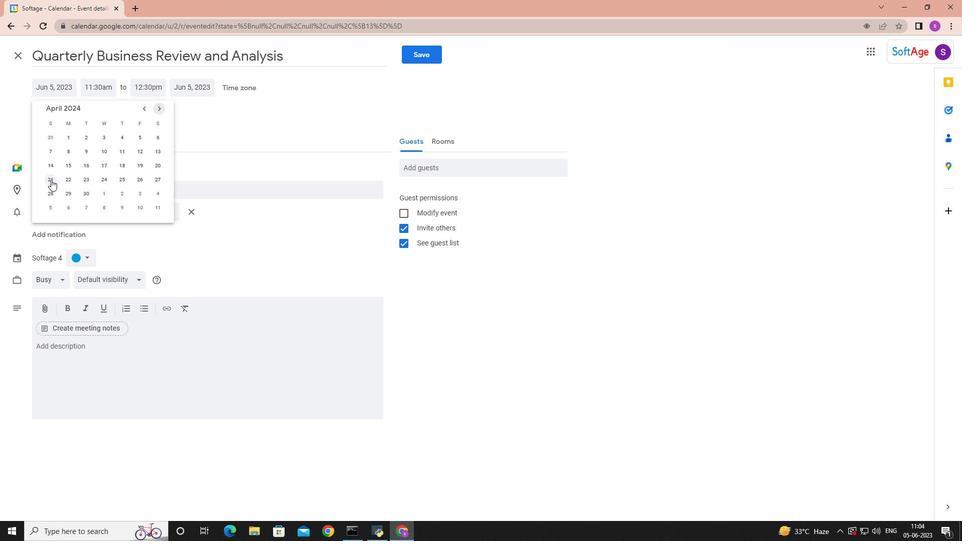 
Action: Mouse pressed left at (51, 179)
Screenshot: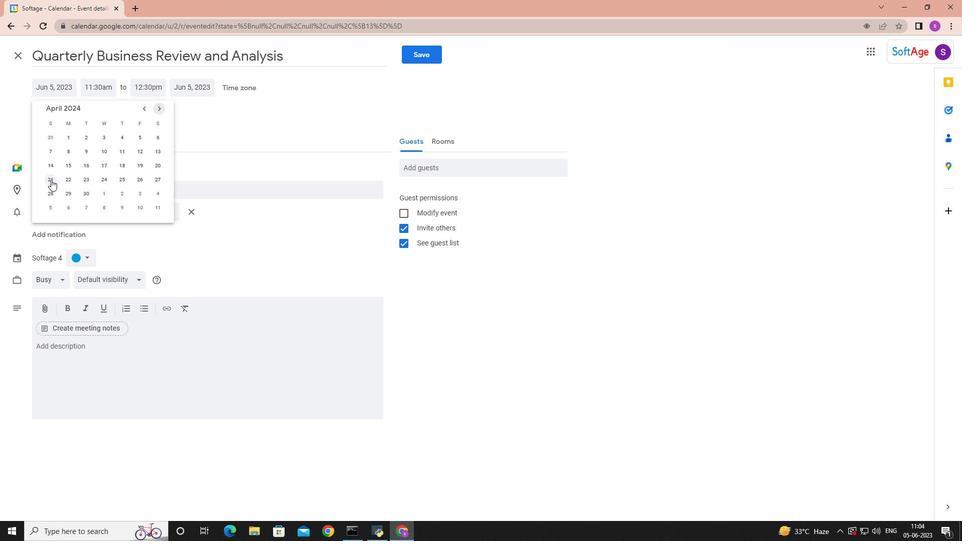 
Action: Mouse moved to (107, 90)
Screenshot: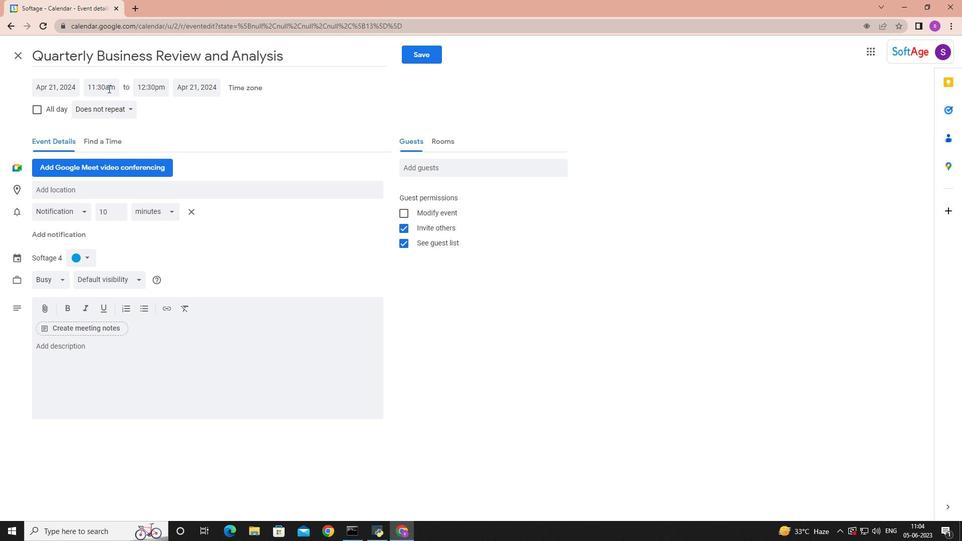 
Action: Mouse pressed left at (107, 90)
Screenshot: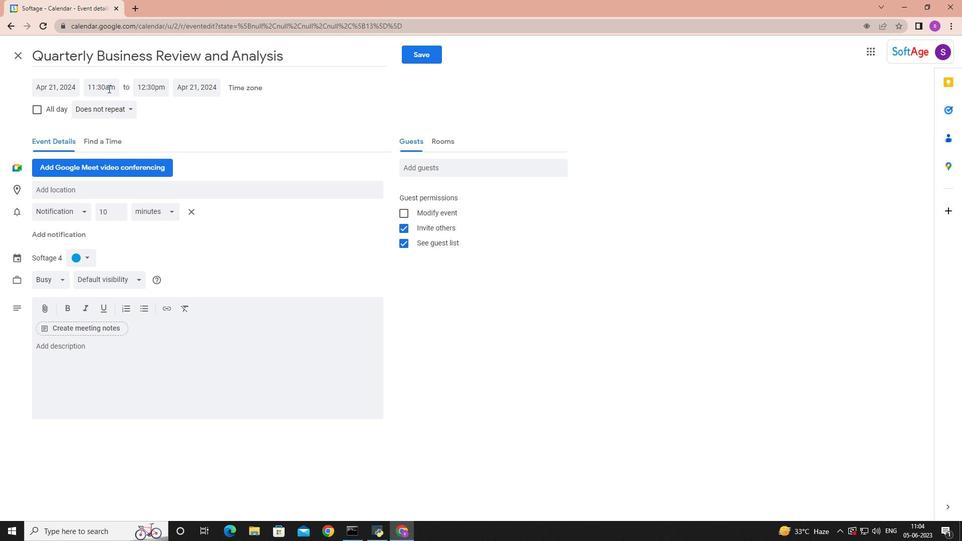 
Action: Mouse moved to (108, 90)
Screenshot: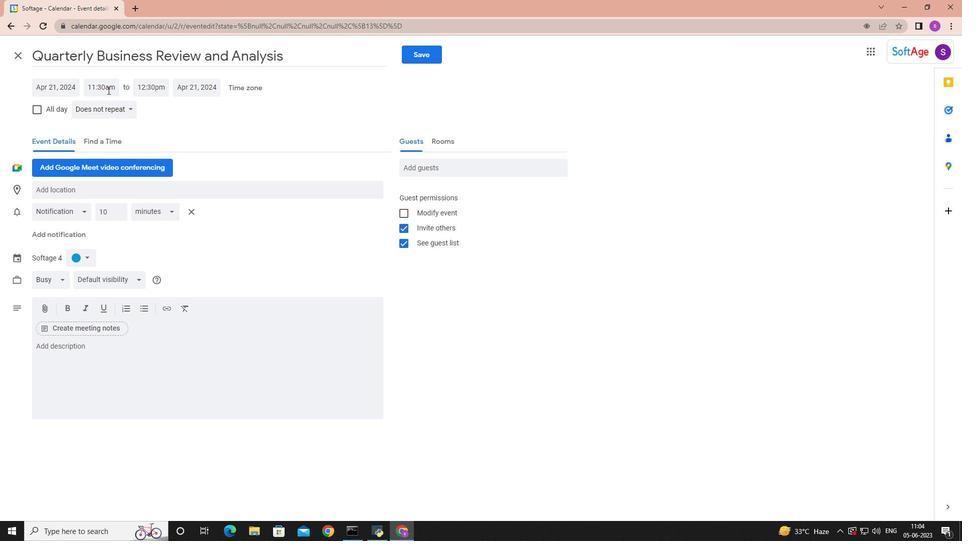 
Action: Key pressed <Key.shift><Key.shift><Key.shift>(<Key.backspace>9<Key.shift>:40<Key.space><Key.shift>AM<Key.enter>
Screenshot: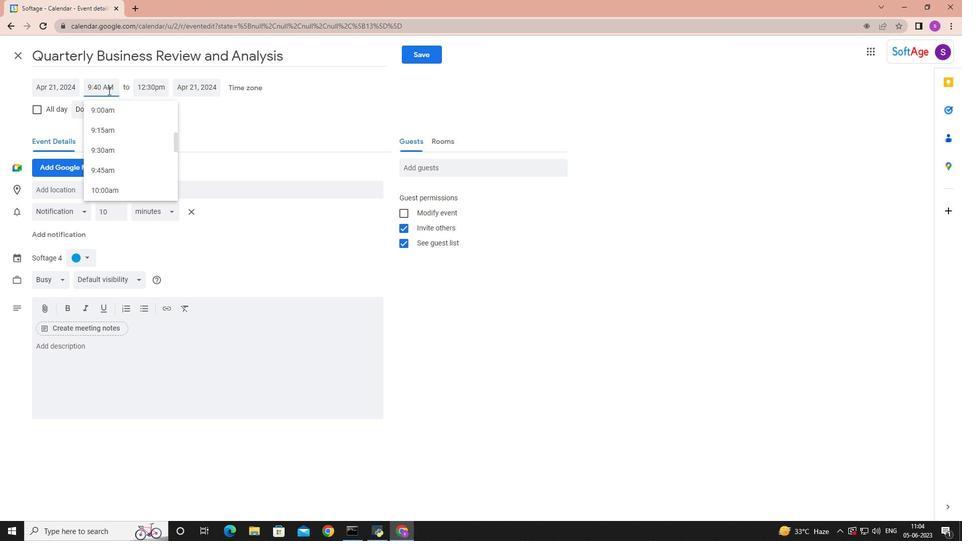 
Action: Mouse moved to (144, 90)
Screenshot: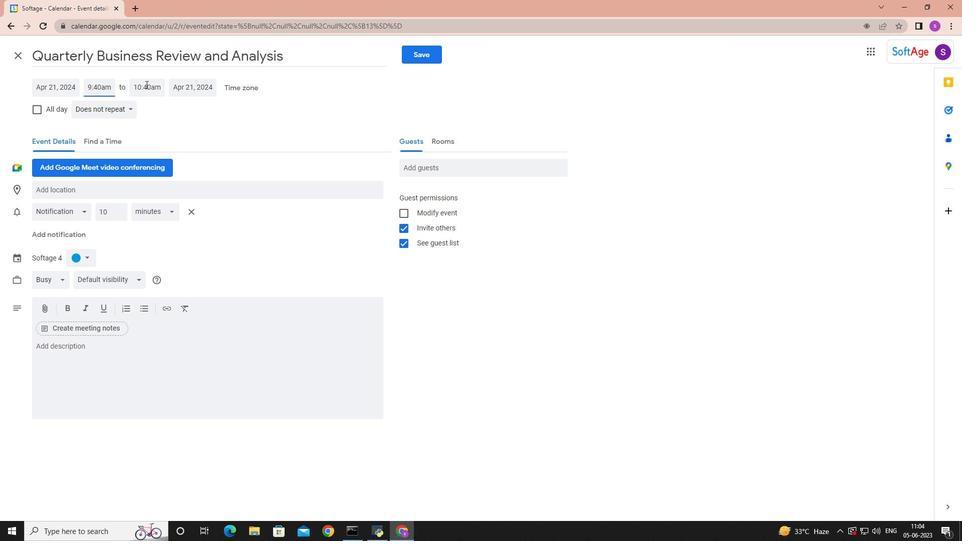 
Action: Mouse pressed left at (144, 90)
Screenshot: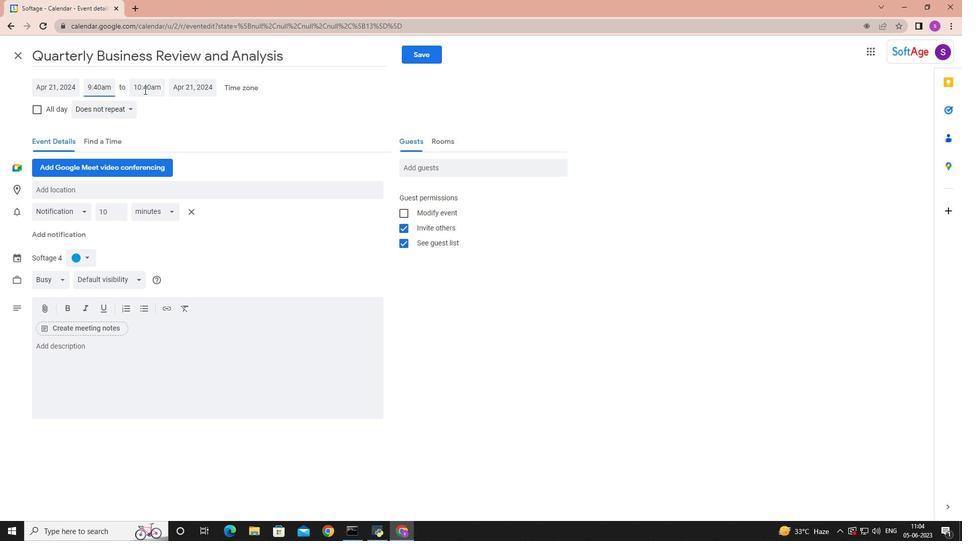 
Action: Mouse moved to (184, 189)
Screenshot: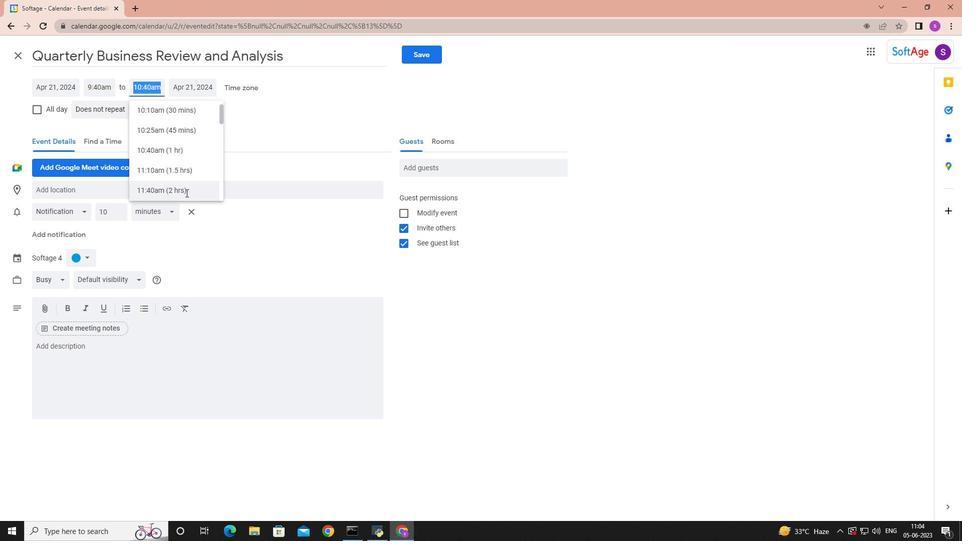 
Action: Mouse pressed left at (184, 189)
Screenshot: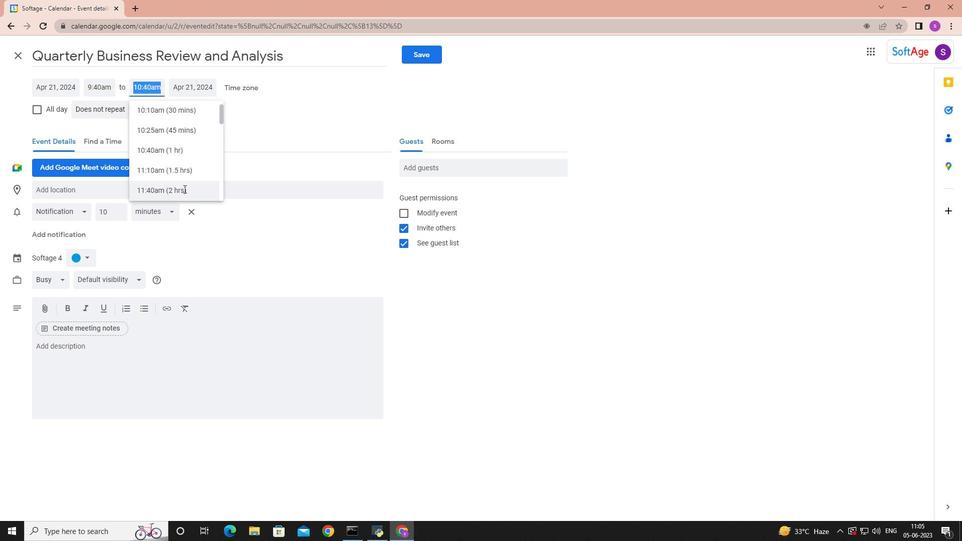 
Action: Mouse moved to (89, 356)
Screenshot: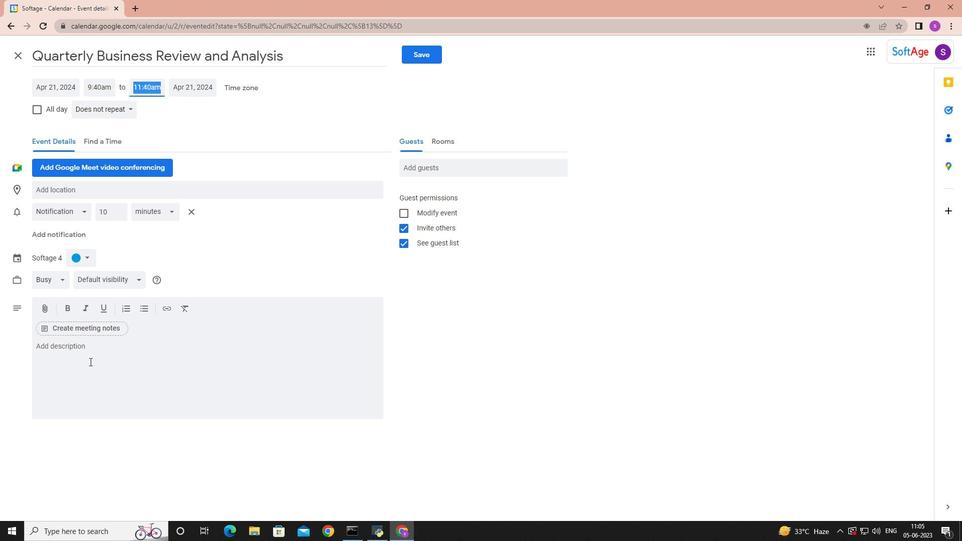 
Action: Mouse pressed left at (89, 356)
Screenshot: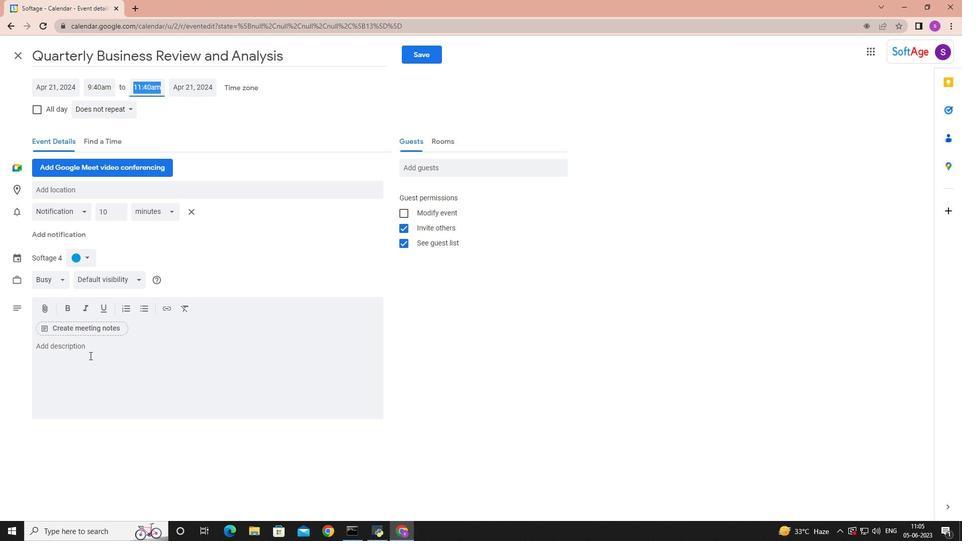 
Action: Key pressed <Key.shift>The<Key.space>team<Key.space>will<Key.space>assess<Key.space>the<Key.space>project<Key.space>adherence<Key.space>to<Key.space>esr<Key.backspace>tablished<Key.space>processes<Key.space>and<Key.space>methodologies<Key.space><Key.backspace>.<Key.space><Key.shift>They<Key.space>will<Key.space>evaluate<Key.space>whether<Key.space>project<Key.space>activities,<Key.space>such<Key.space>as<Key.space>requirements<Key.space>gathering,<Key.space>design,<Key.space>development,<Key.space>testing<Key.space>and<Key.space>deployment<Key.space>are<Key.space>following<Key.space>deg<Key.backspace>fined<Key.space>procedures<Key.space>and<Key.space>best<Key.space>practices.
Screenshot: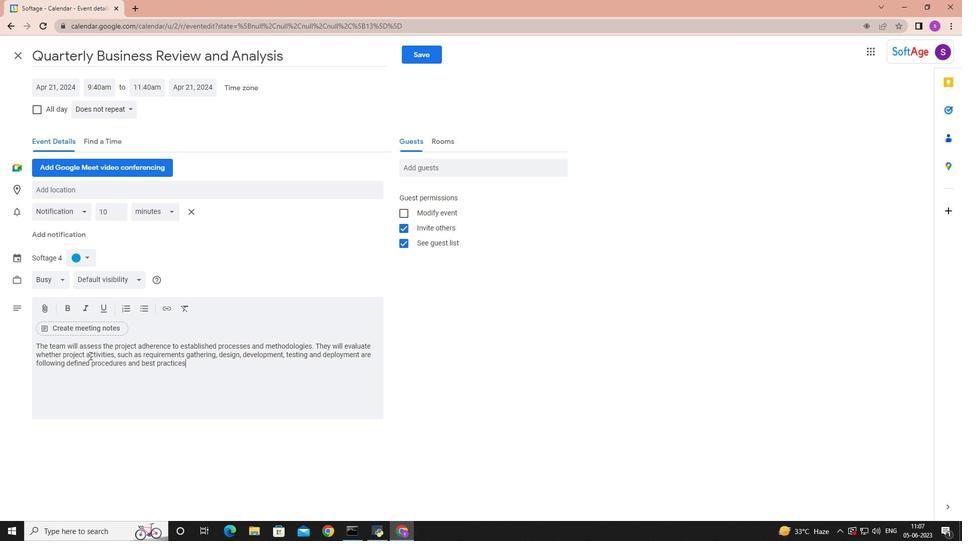 
Action: Mouse moved to (88, 257)
Screenshot: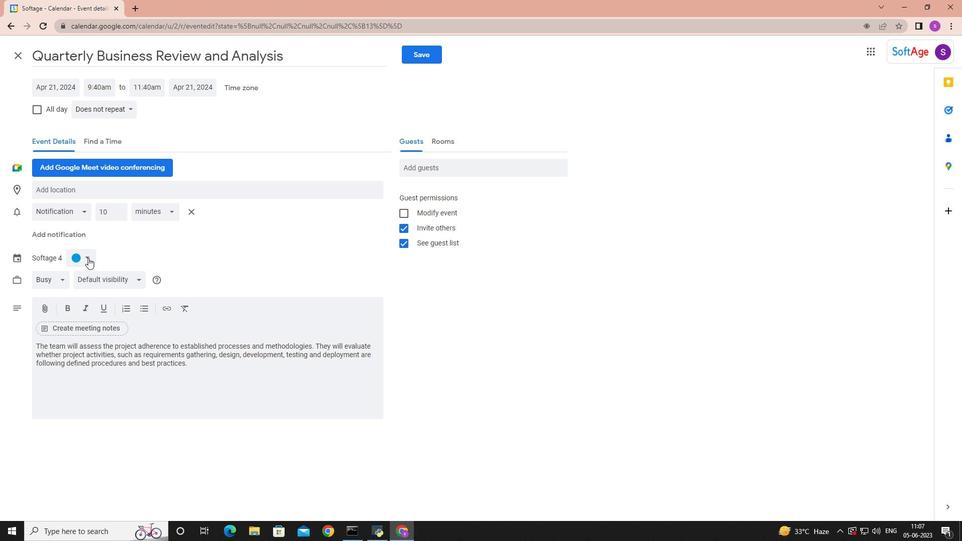 
Action: Mouse pressed left at (88, 257)
Screenshot: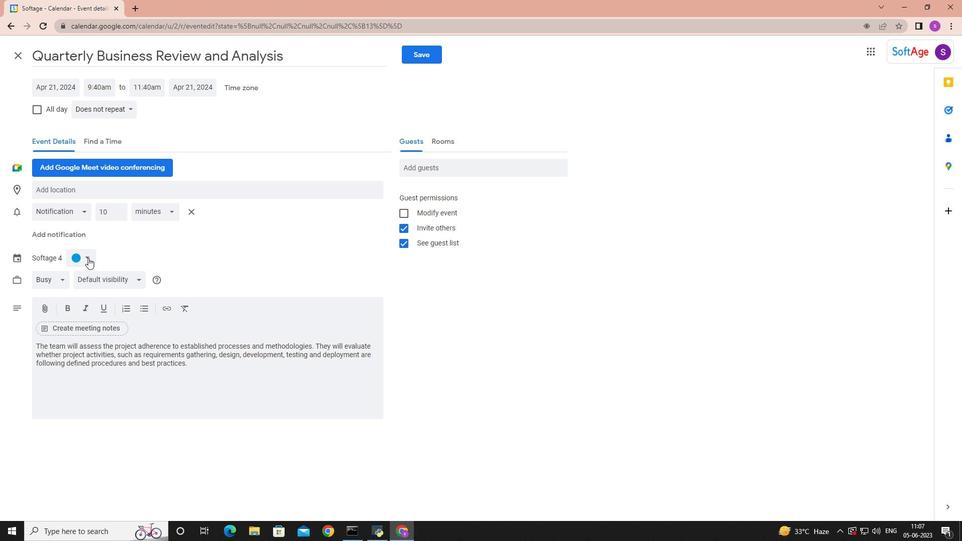 
Action: Mouse moved to (86, 280)
Screenshot: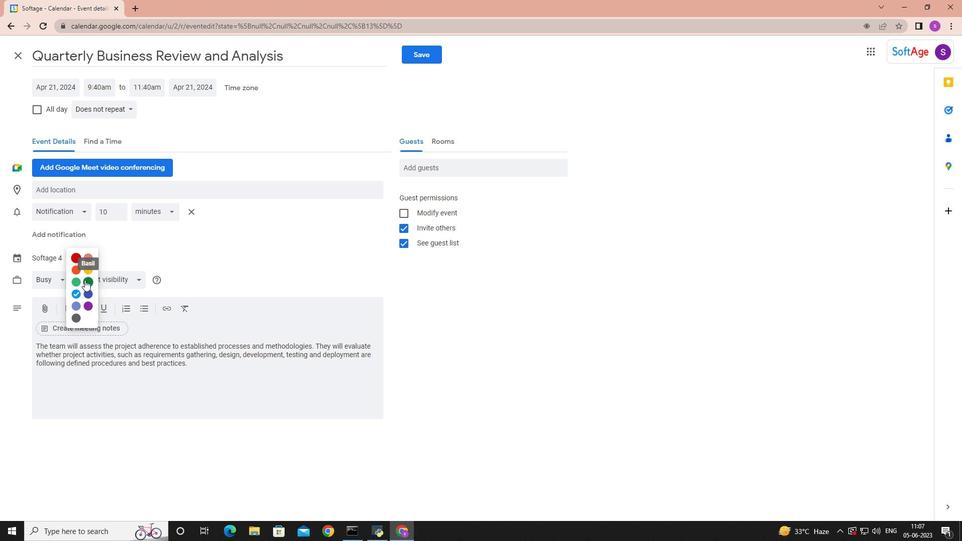 
Action: Mouse pressed left at (86, 280)
Screenshot: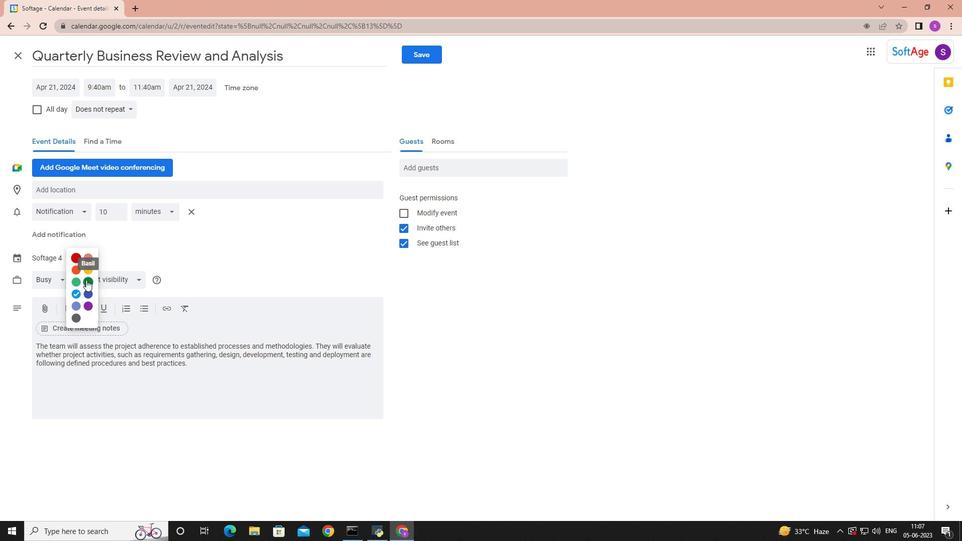 
Action: Mouse moved to (71, 187)
Screenshot: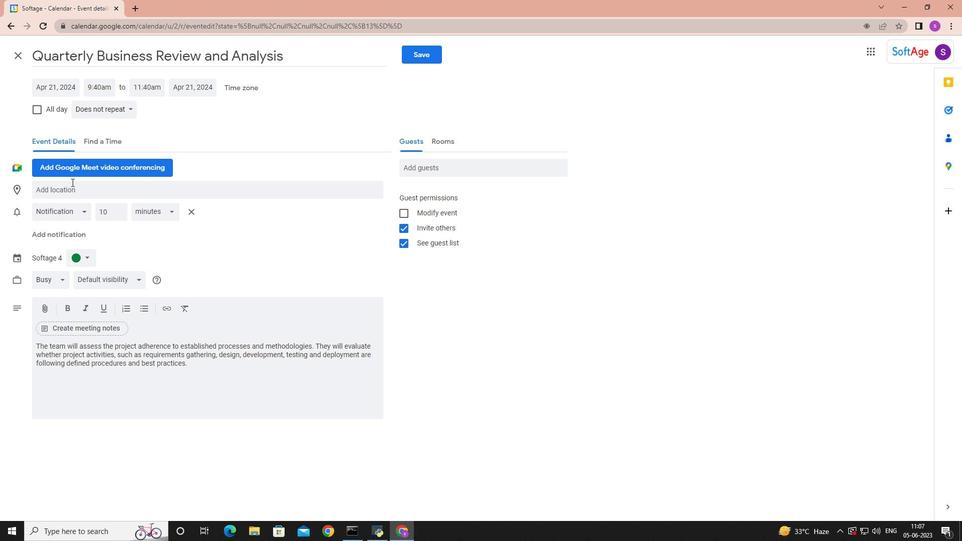 
Action: Mouse pressed left at (71, 187)
Screenshot: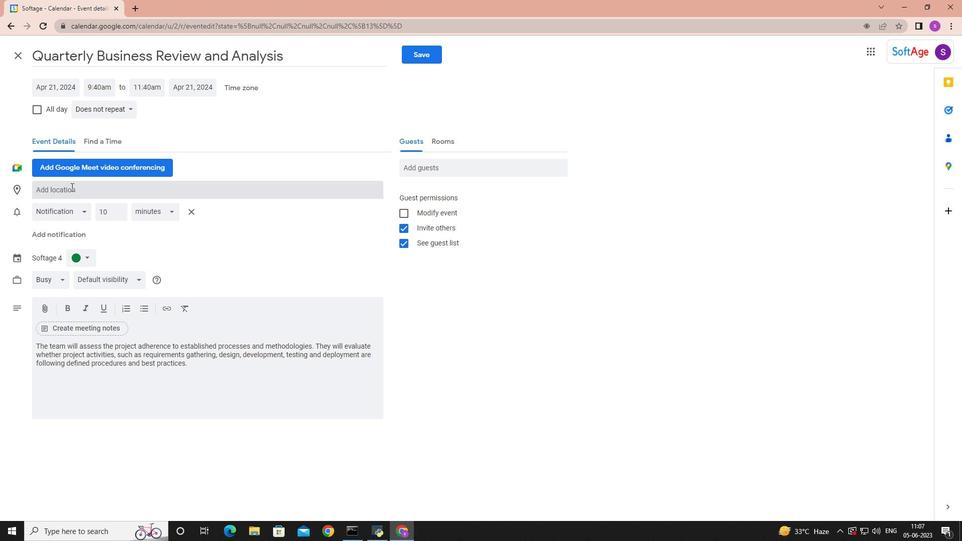
Action: Key pressed <Key.shift>Marrakech,<Key.space><Key.shift>morocco
Screenshot: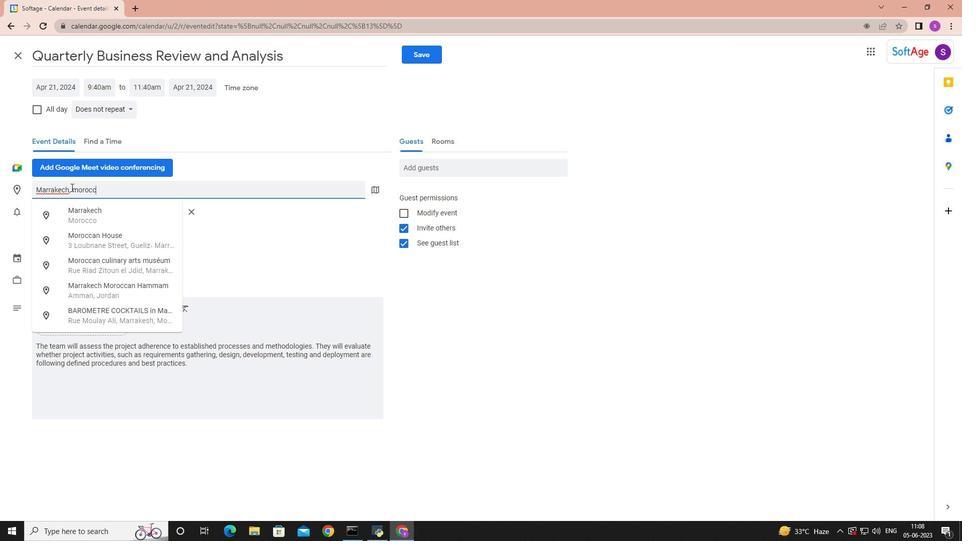 
Action: Mouse moved to (432, 167)
Screenshot: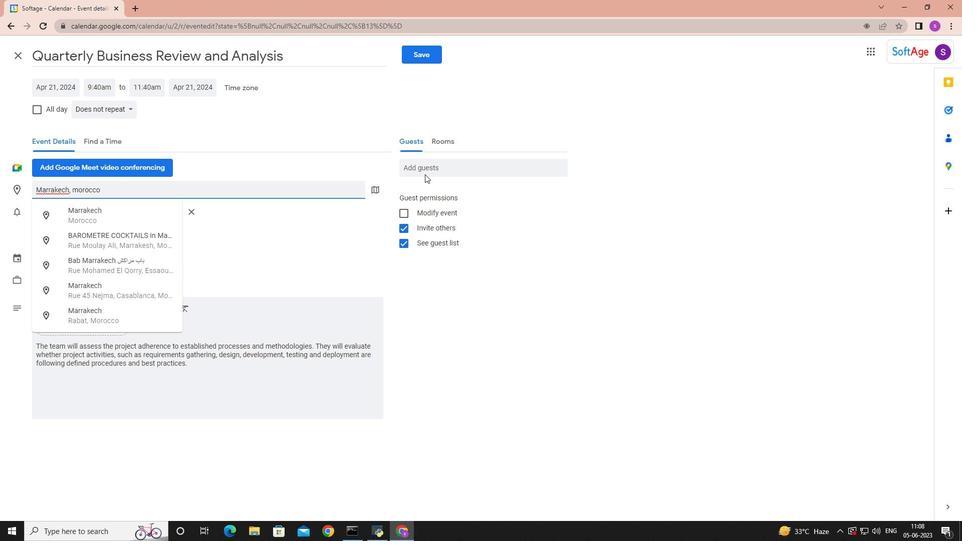 
Action: Mouse pressed left at (432, 167)
Screenshot: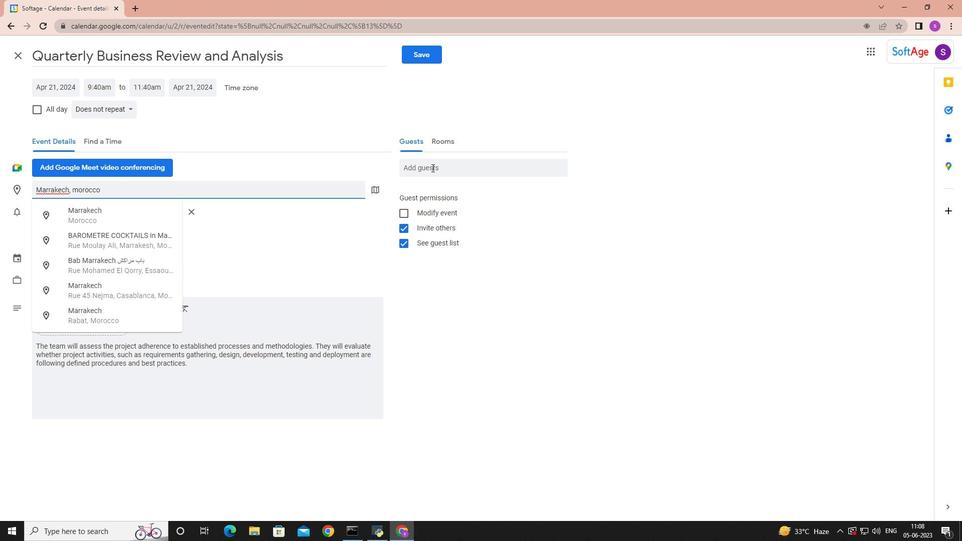 
Action: Key pressed softage.7
Screenshot: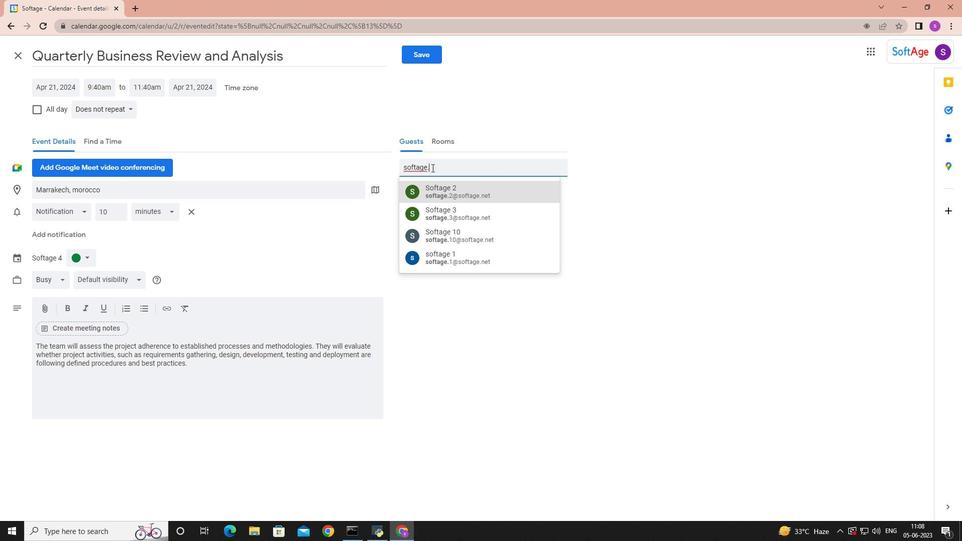 
Action: Mouse moved to (445, 190)
Screenshot: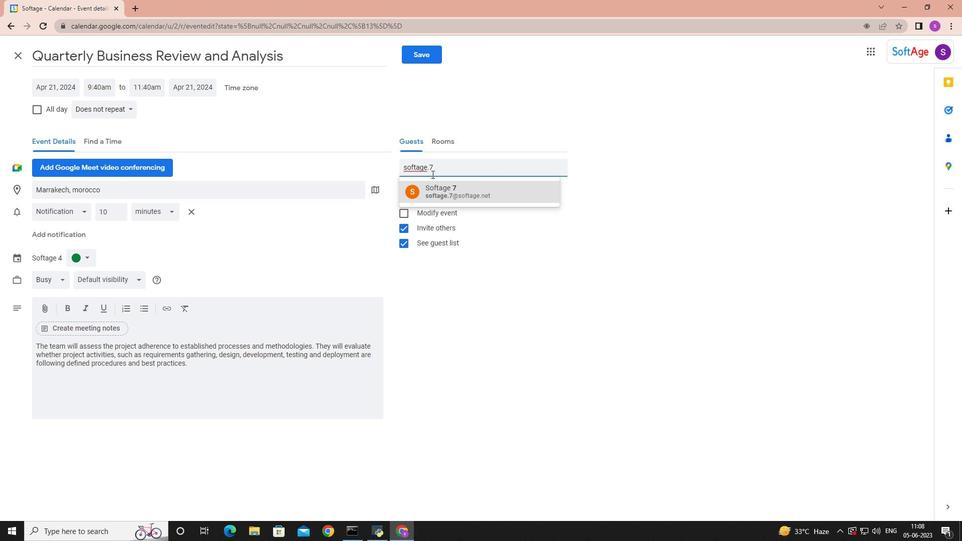 
Action: Mouse pressed left at (445, 190)
Screenshot: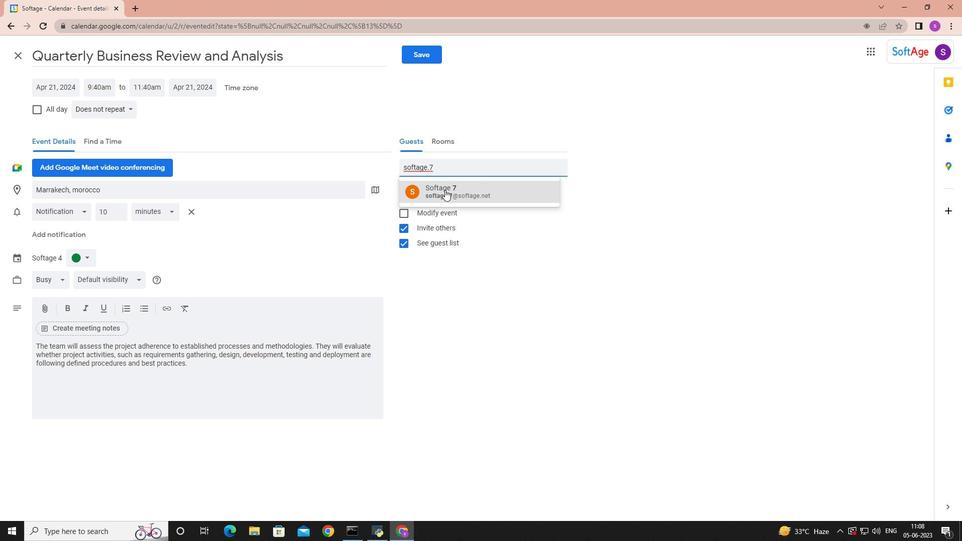 
Action: Key pressed softage.8
Screenshot: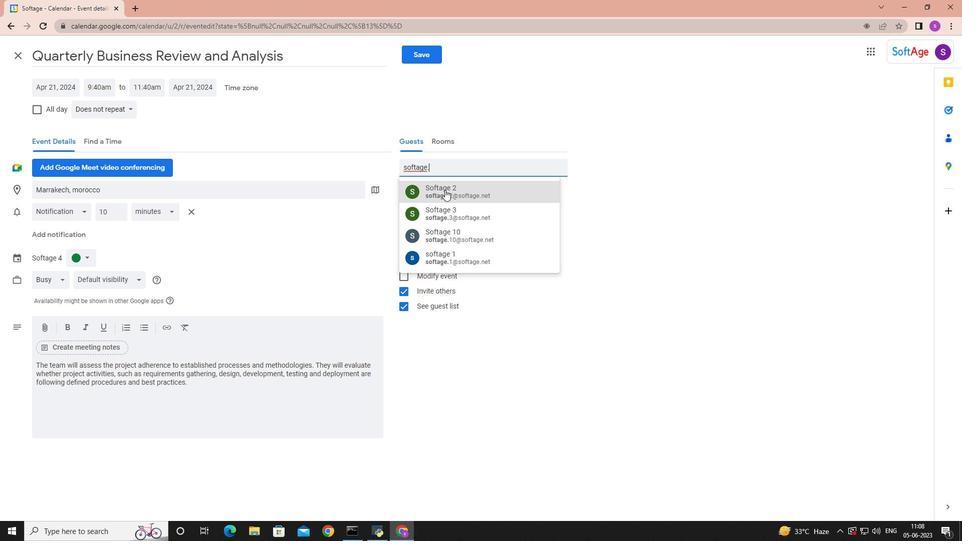 
Action: Mouse moved to (451, 196)
Screenshot: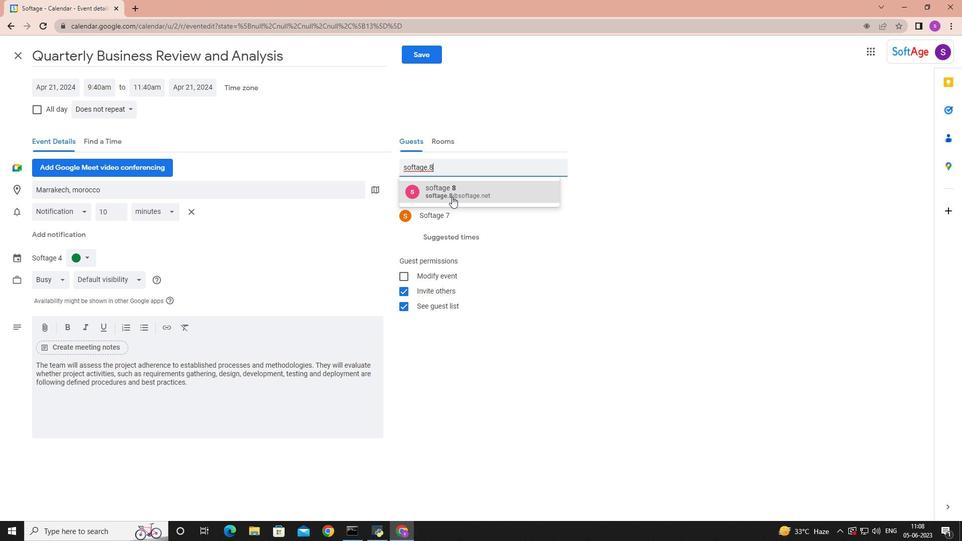 
Action: Mouse pressed left at (451, 196)
Screenshot: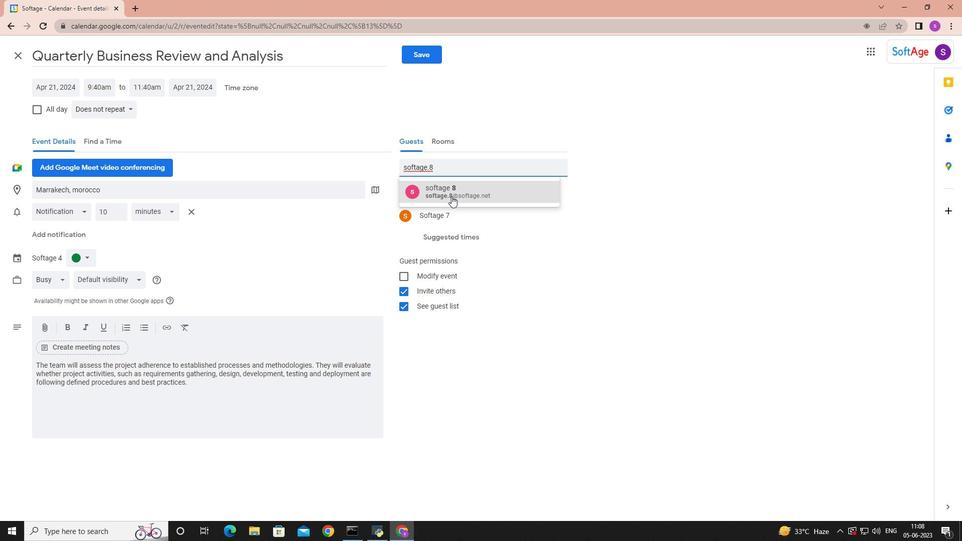 
Action: Mouse moved to (126, 106)
Screenshot: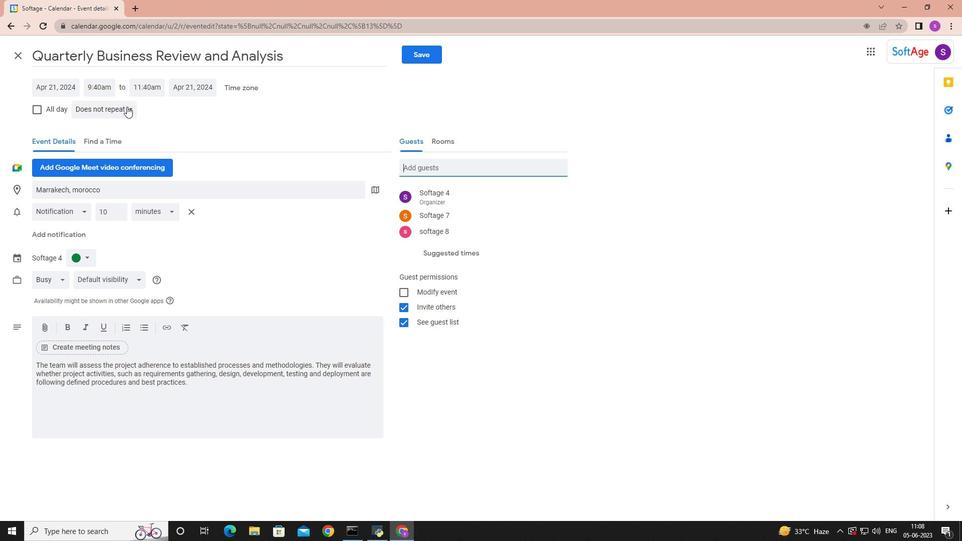 
Action: Mouse pressed left at (126, 106)
Screenshot: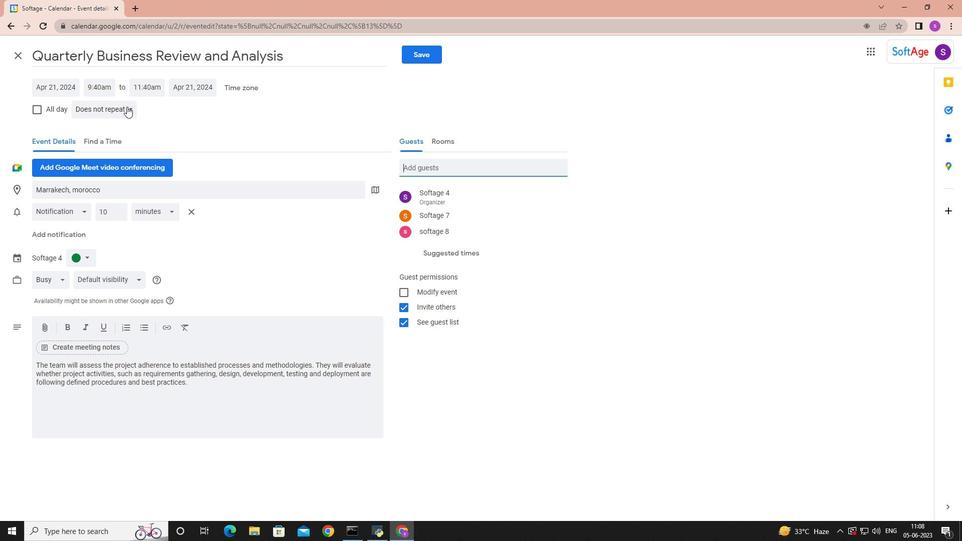 
Action: Mouse moved to (135, 197)
Screenshot: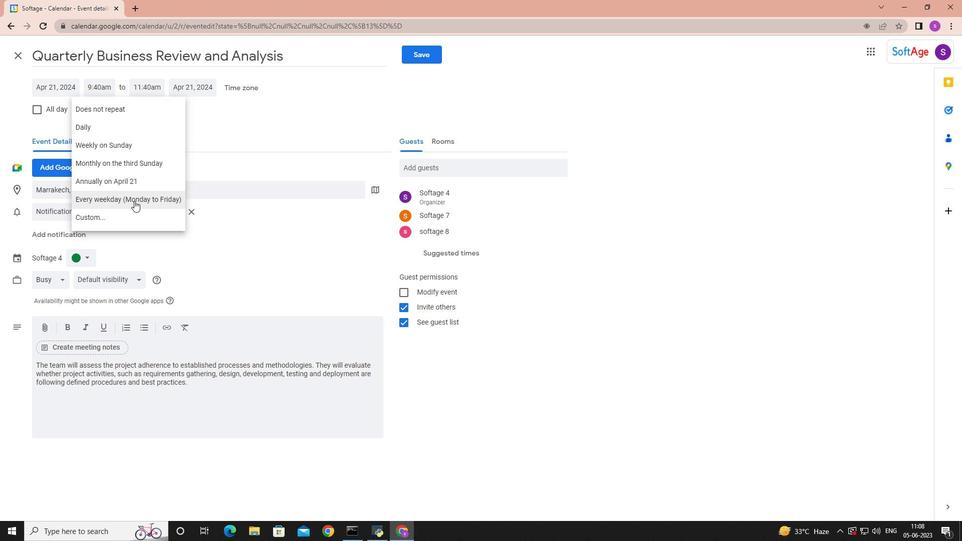 
Action: Mouse pressed left at (135, 197)
Screenshot: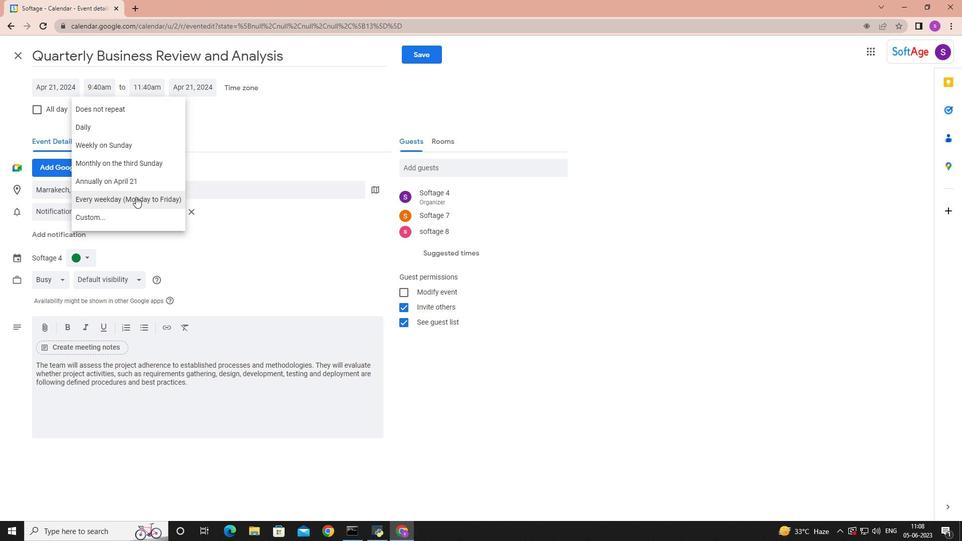 
Action: Mouse moved to (428, 50)
Screenshot: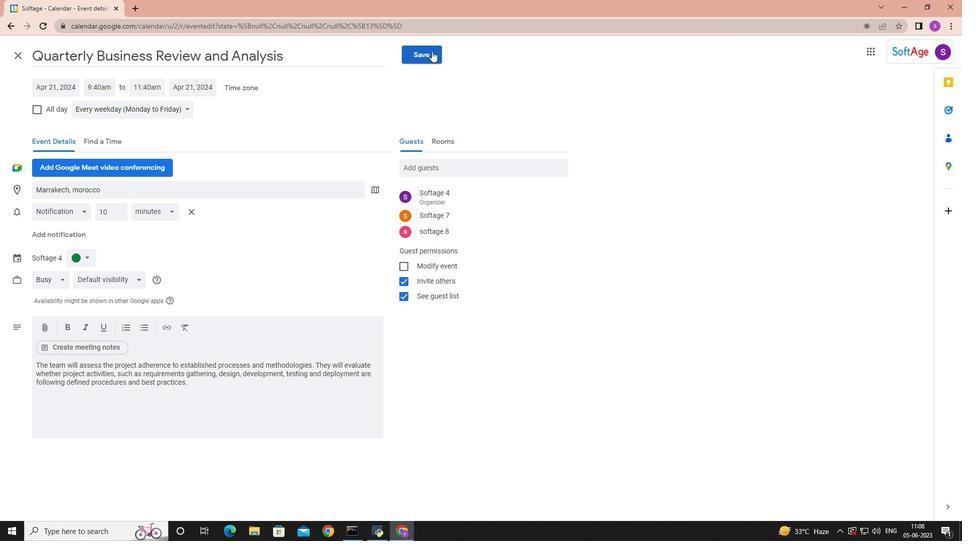 
Action: Mouse pressed left at (428, 50)
Screenshot: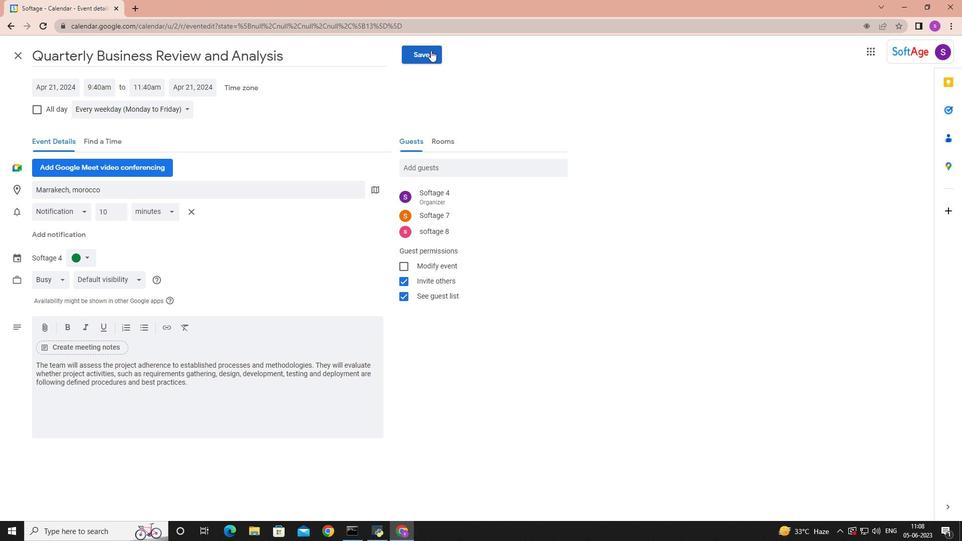 
Action: Mouse moved to (580, 298)
Screenshot: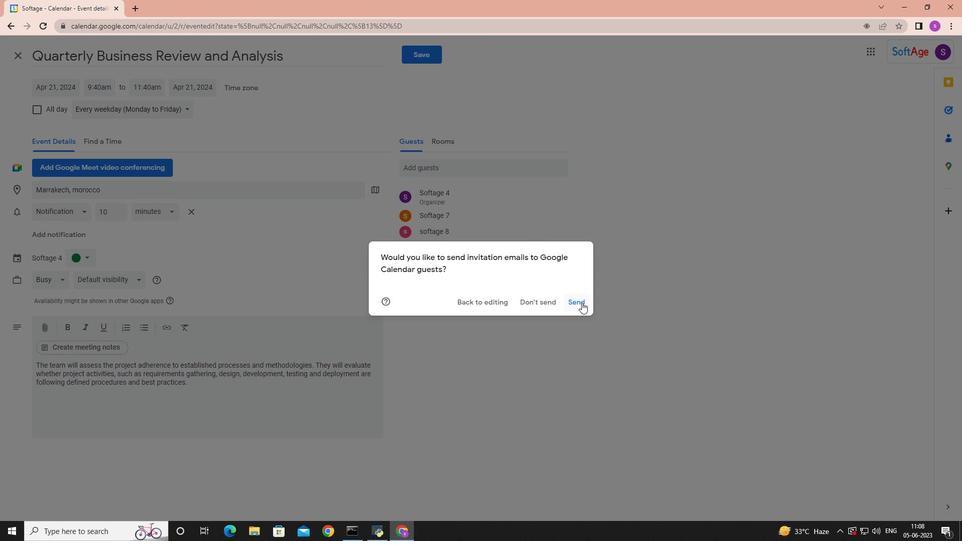 
Action: Mouse pressed left at (580, 298)
Screenshot: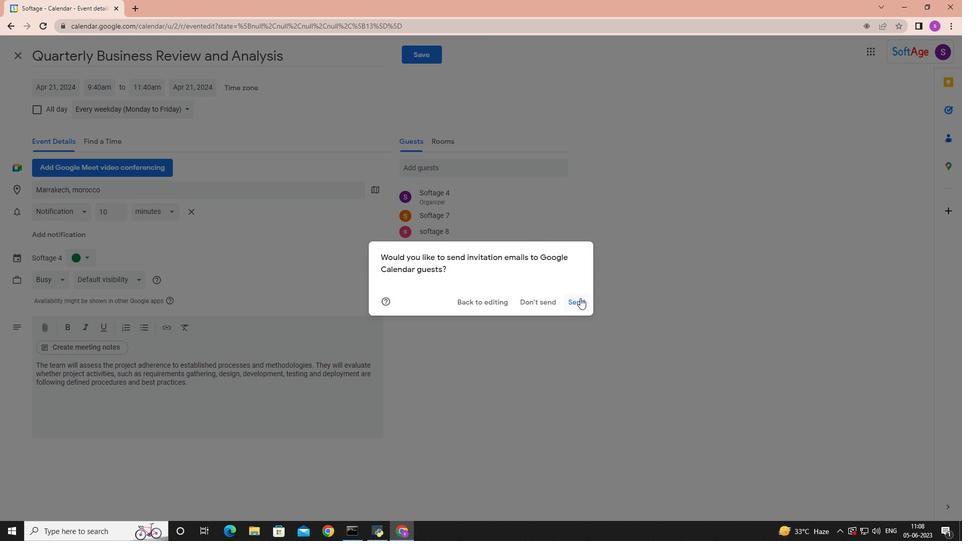 
